 Task: Search one way flight ticket for 3 adults, 3 children in business from Wichita: Wichita Dwight D. Eisenhower National Airport(was Wichita Mid-continent Airport) to Rockford: Chicago Rockford International Airport(was Northwest Chicagoland Regional Airport At Rockford) on 5-1-2023. Choice of flights is Alaska. Number of bags: 1 checked bag. Price is upto 42000. Outbound departure time preference is 6:00.
Action: Mouse moved to (202, 217)
Screenshot: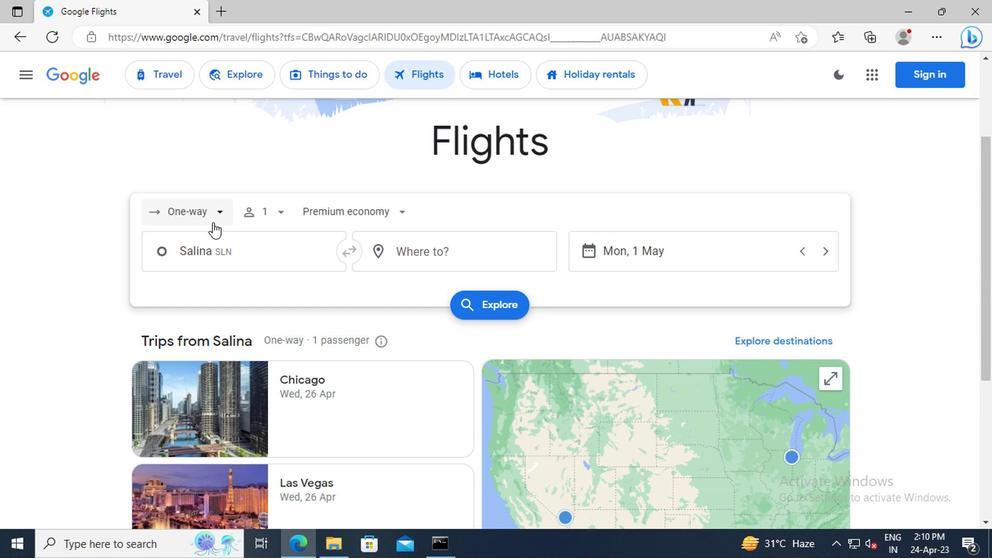 
Action: Mouse pressed left at (202, 217)
Screenshot: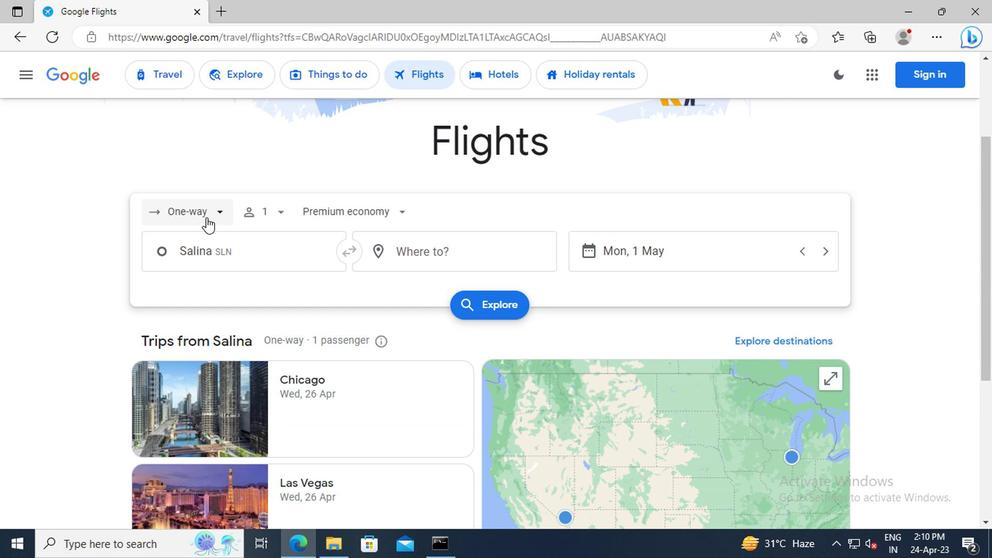 
Action: Mouse moved to (194, 283)
Screenshot: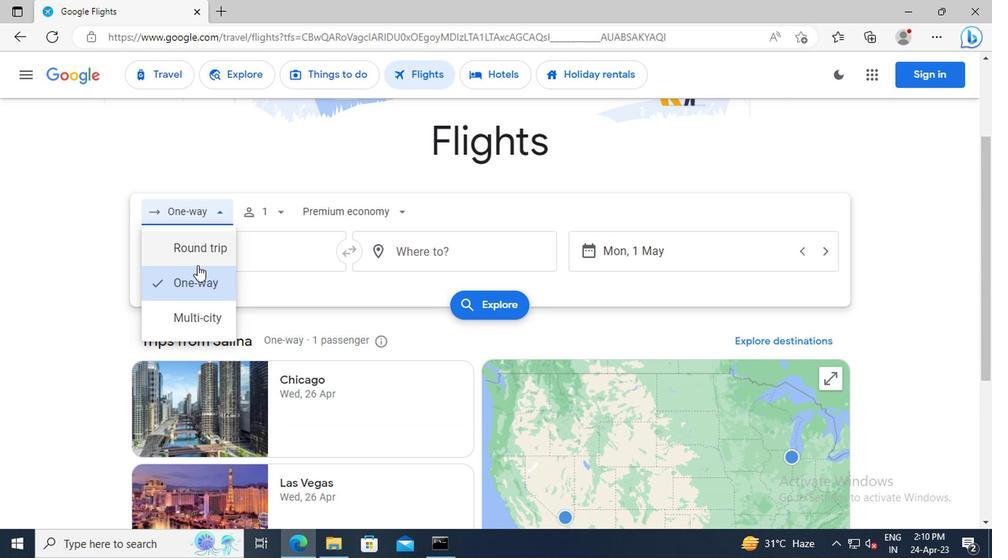 
Action: Mouse pressed left at (194, 283)
Screenshot: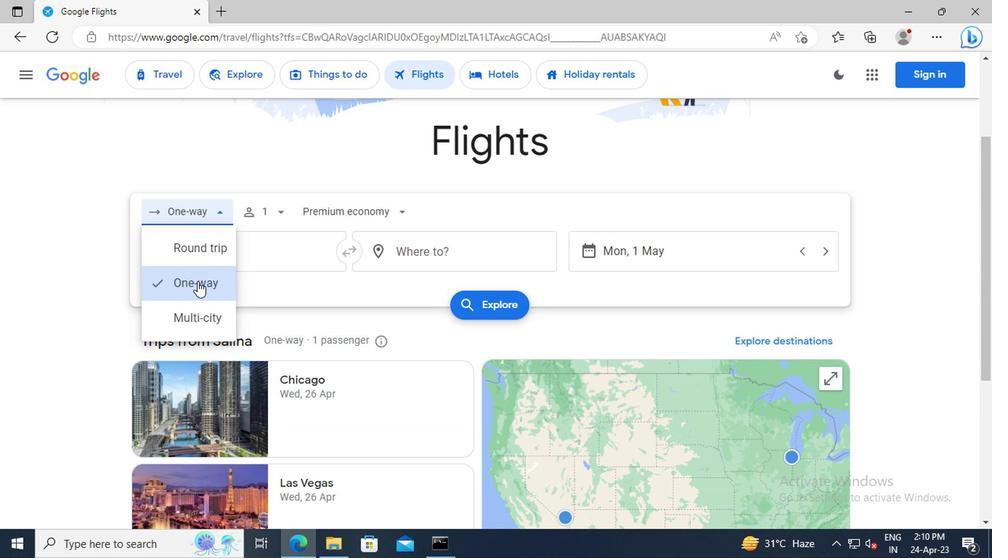 
Action: Mouse moved to (275, 217)
Screenshot: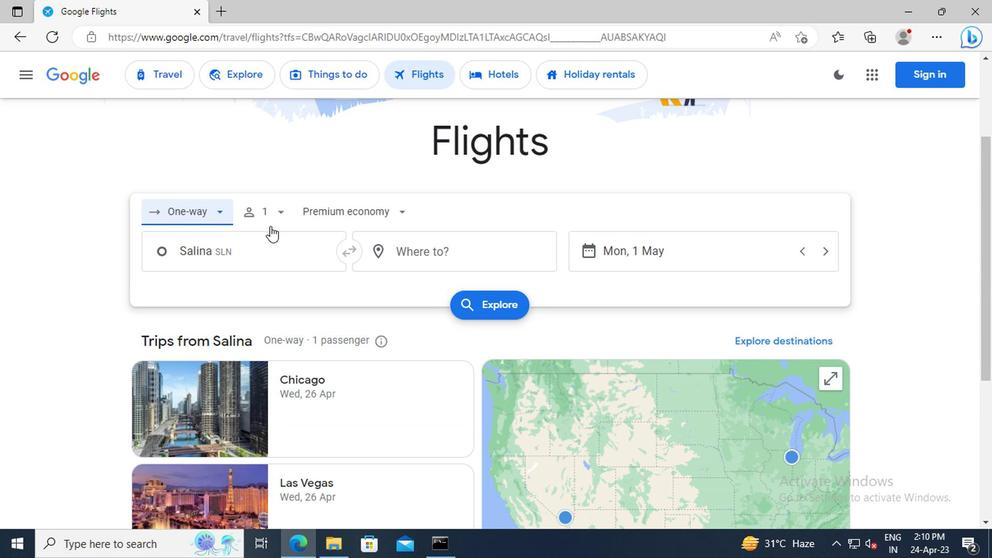 
Action: Mouse pressed left at (275, 217)
Screenshot: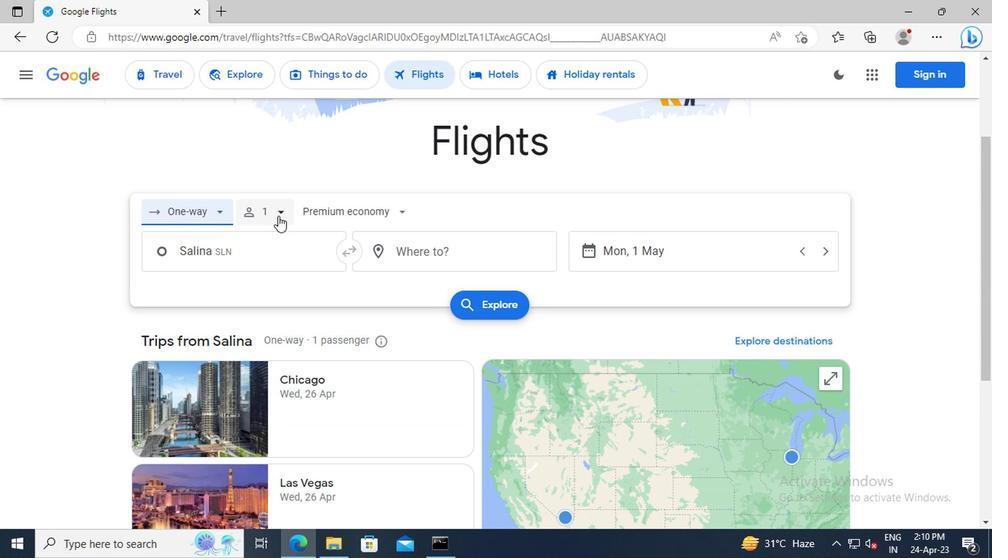 
Action: Mouse moved to (392, 255)
Screenshot: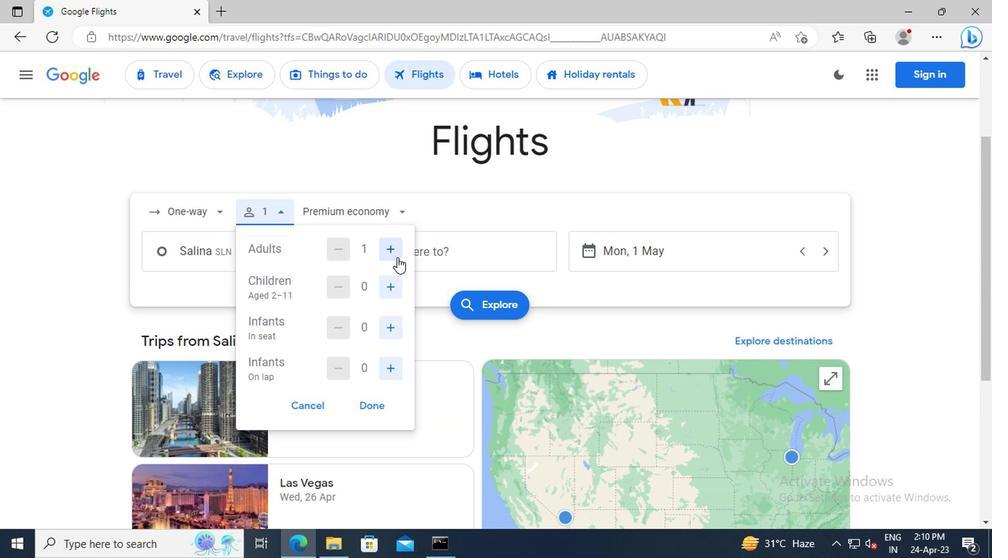 
Action: Mouse pressed left at (392, 255)
Screenshot: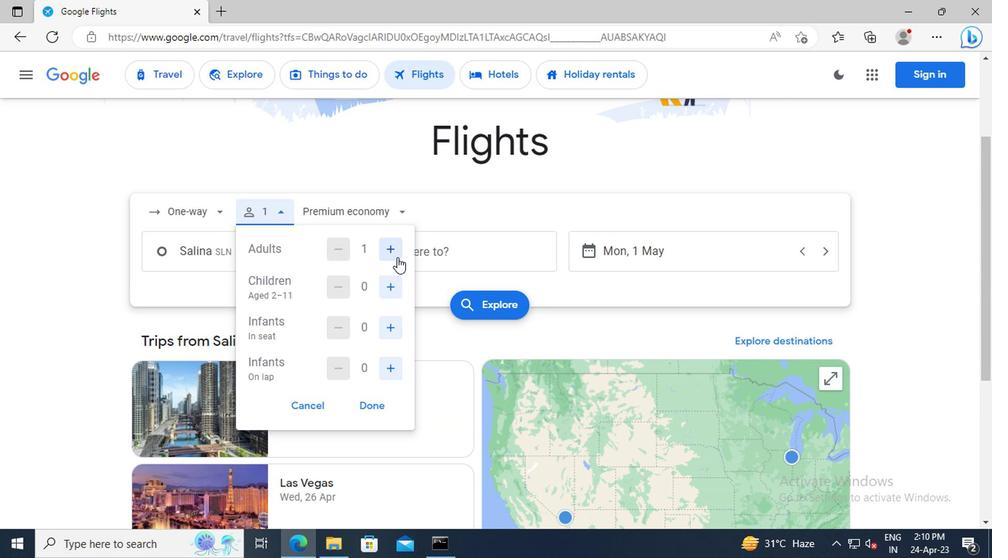 
Action: Mouse pressed left at (392, 255)
Screenshot: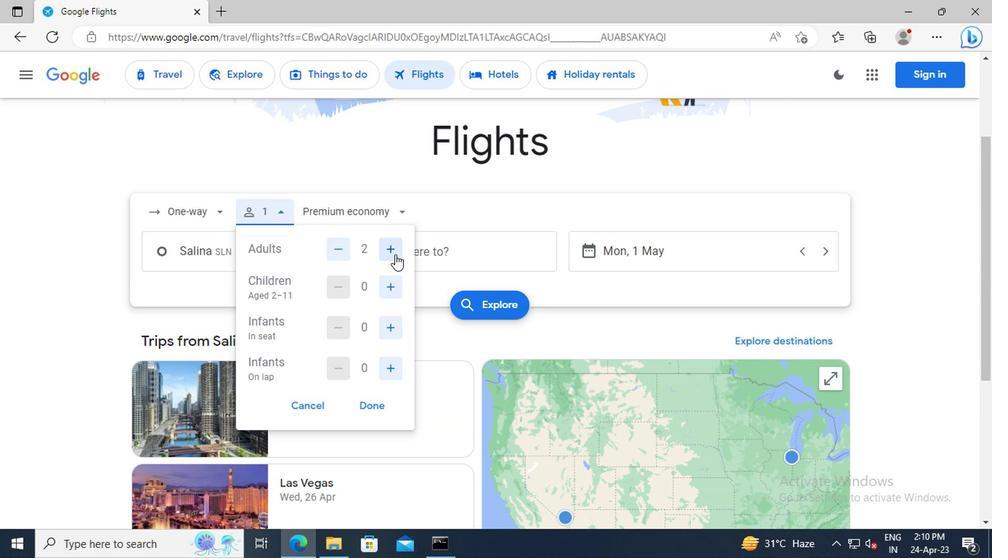 
Action: Mouse moved to (391, 283)
Screenshot: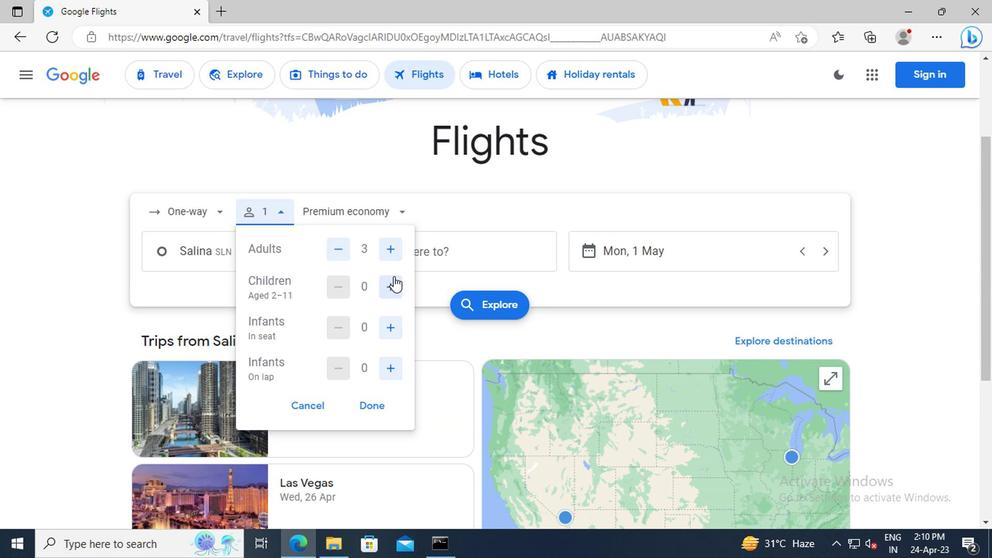 
Action: Mouse pressed left at (391, 283)
Screenshot: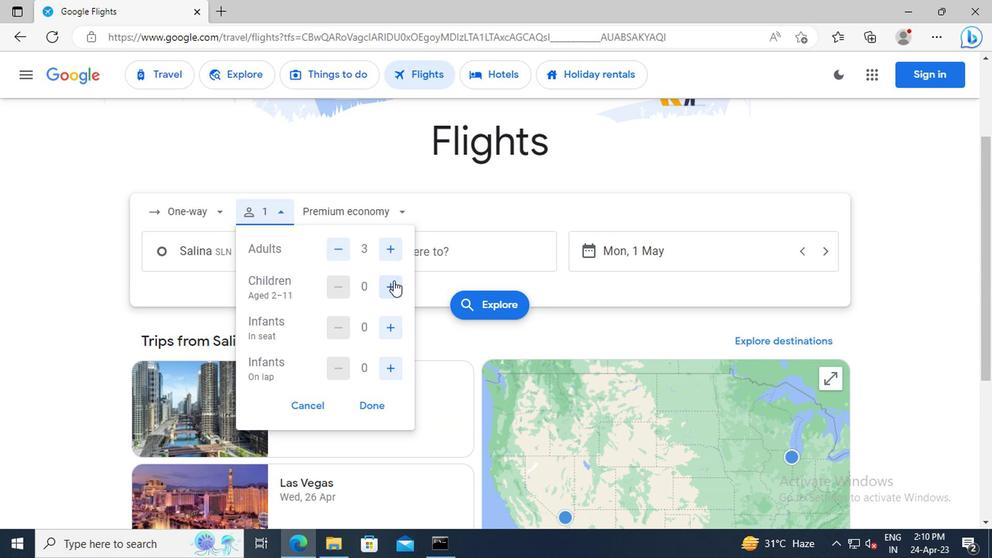 
Action: Mouse pressed left at (391, 283)
Screenshot: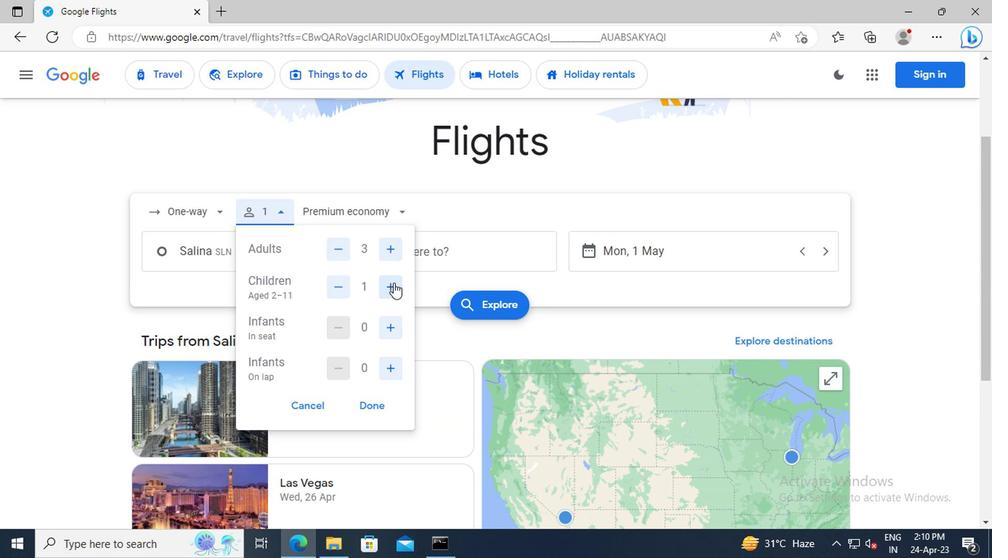 
Action: Mouse pressed left at (391, 283)
Screenshot: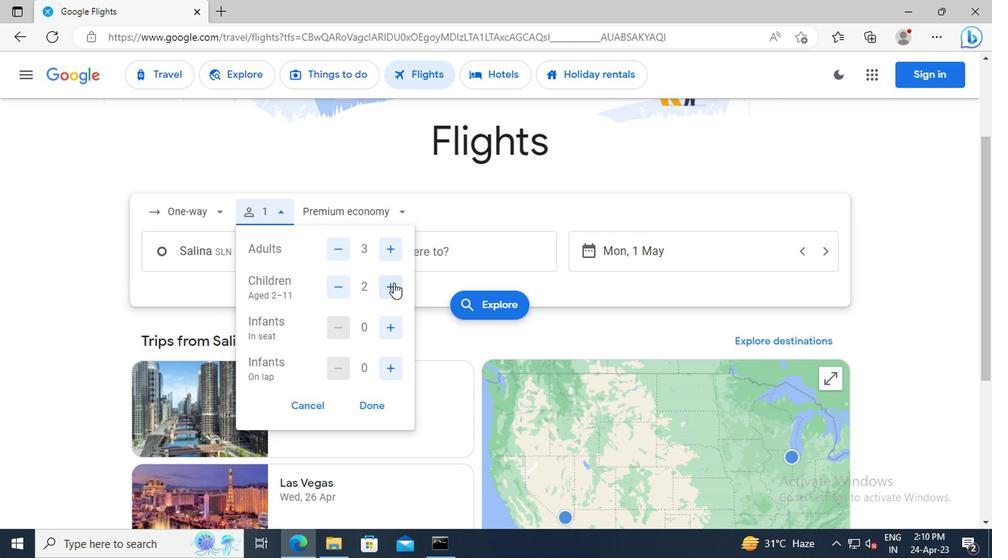 
Action: Mouse moved to (370, 404)
Screenshot: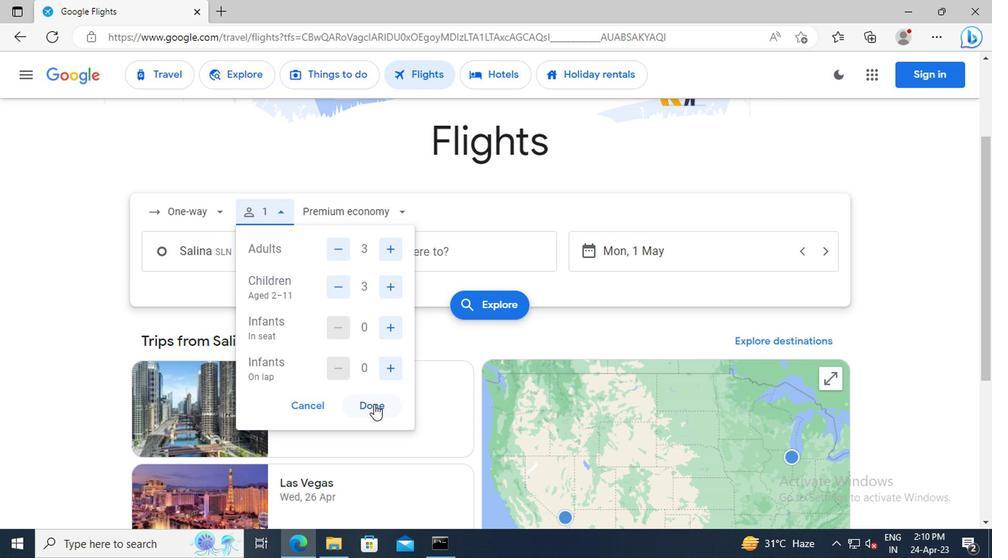 
Action: Mouse pressed left at (370, 404)
Screenshot: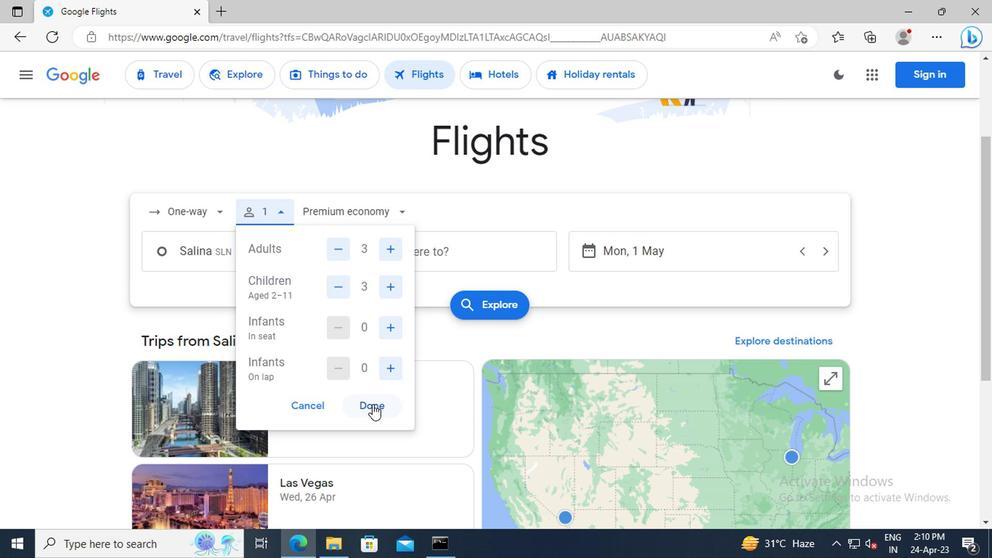 
Action: Mouse moved to (363, 215)
Screenshot: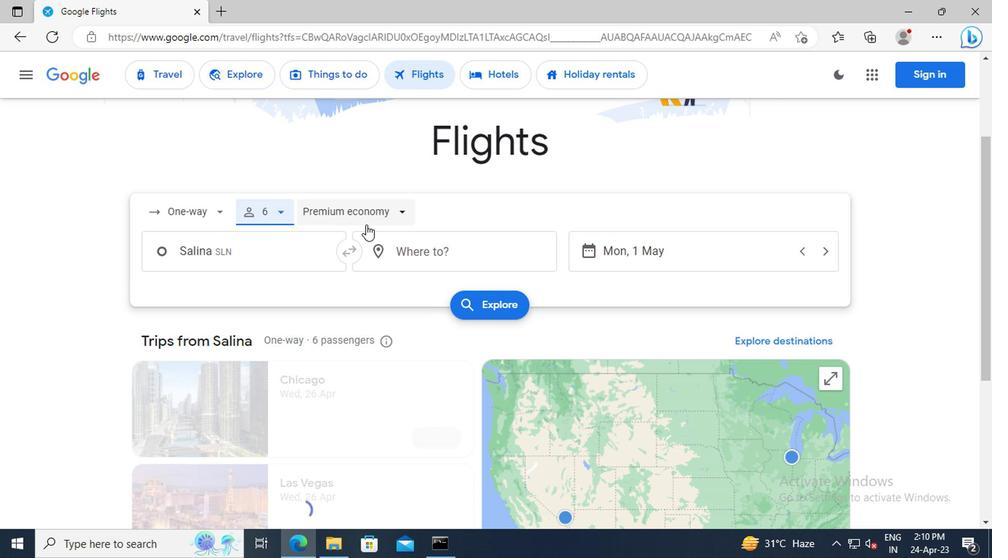 
Action: Mouse pressed left at (363, 215)
Screenshot: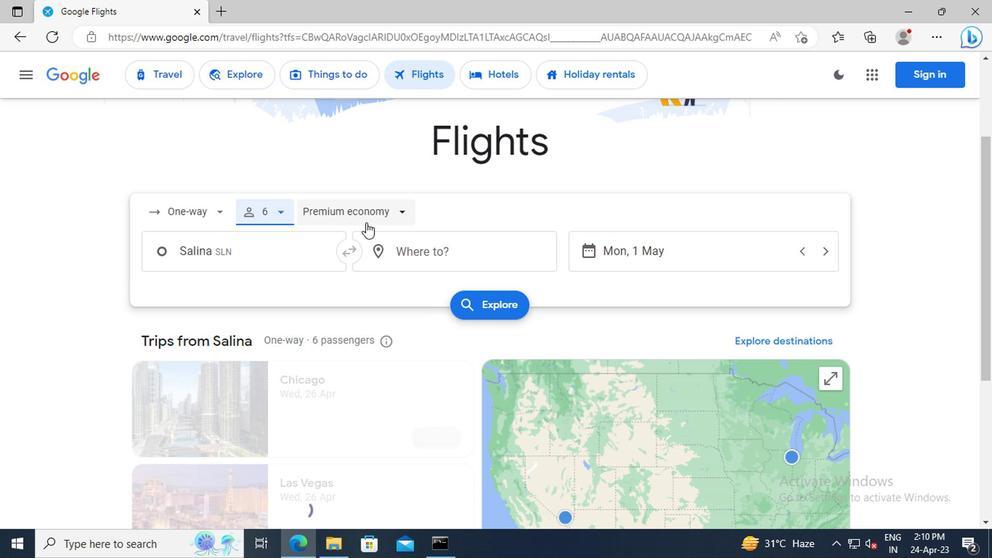 
Action: Mouse moved to (358, 315)
Screenshot: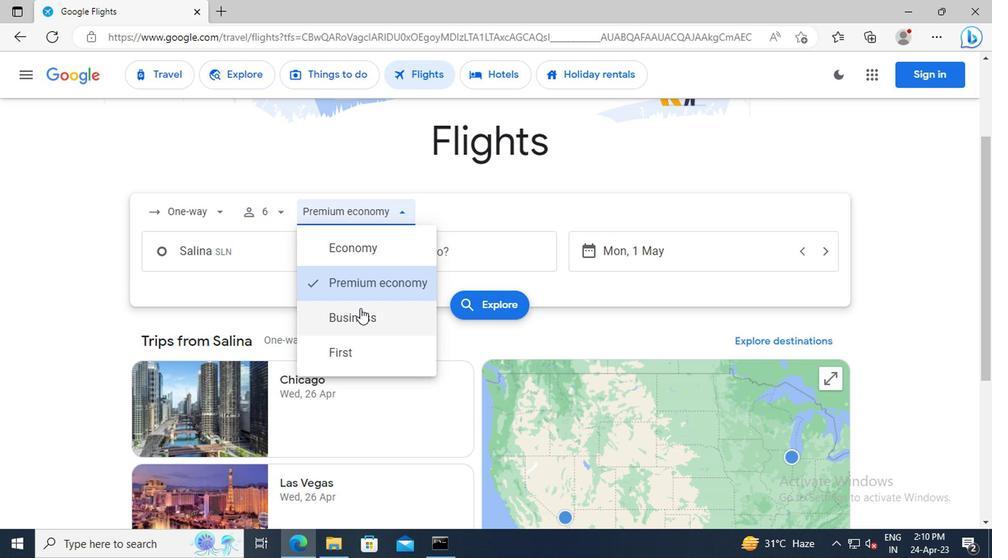 
Action: Mouse pressed left at (358, 315)
Screenshot: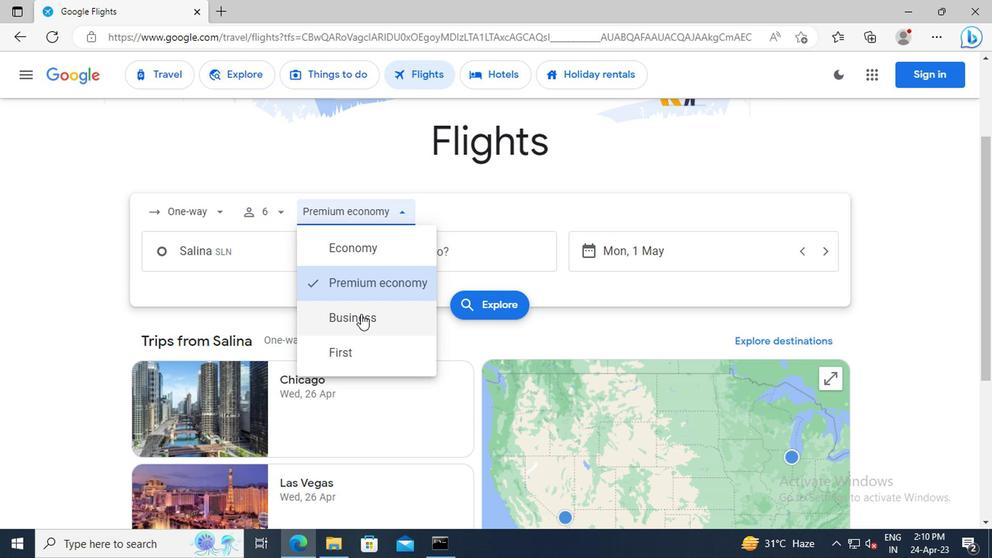 
Action: Mouse moved to (298, 265)
Screenshot: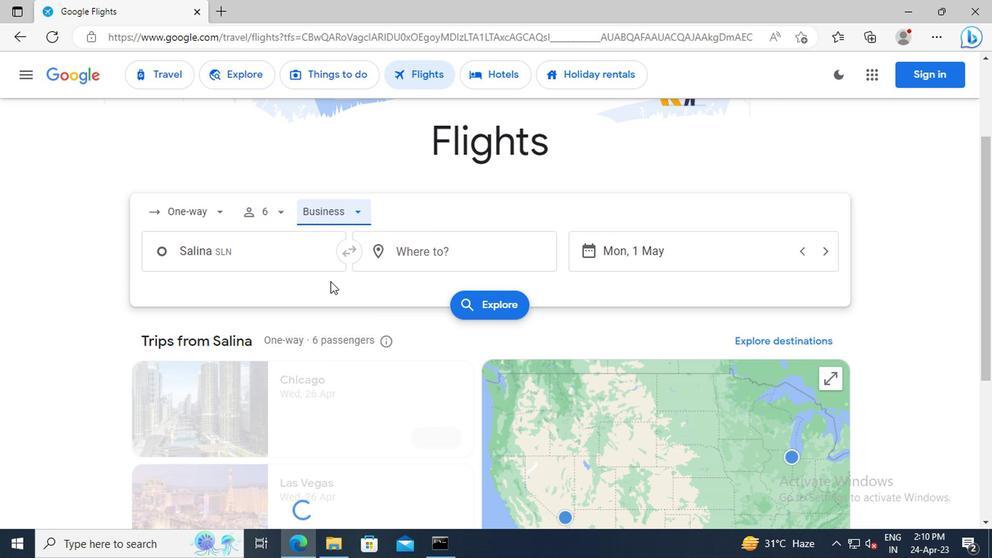 
Action: Mouse pressed left at (298, 265)
Screenshot: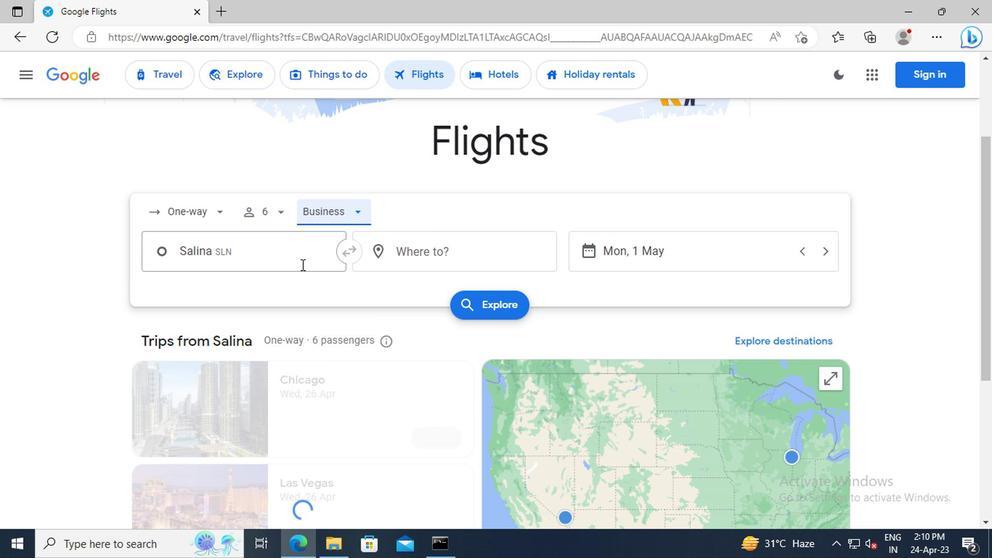 
Action: Key pressed <Key.shift>WICHITA<Key.space><Key.shift>DWIGHT
Screenshot: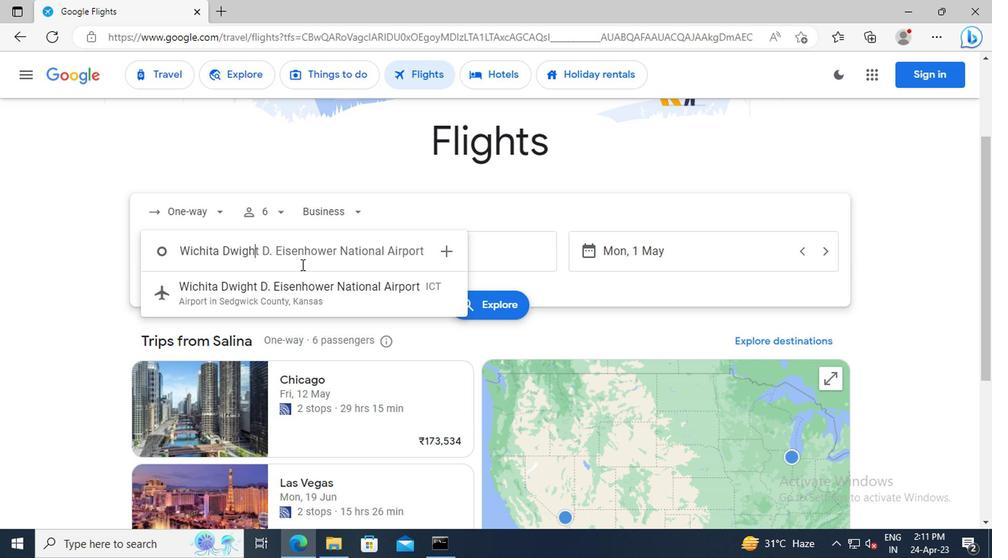 
Action: Mouse moved to (300, 290)
Screenshot: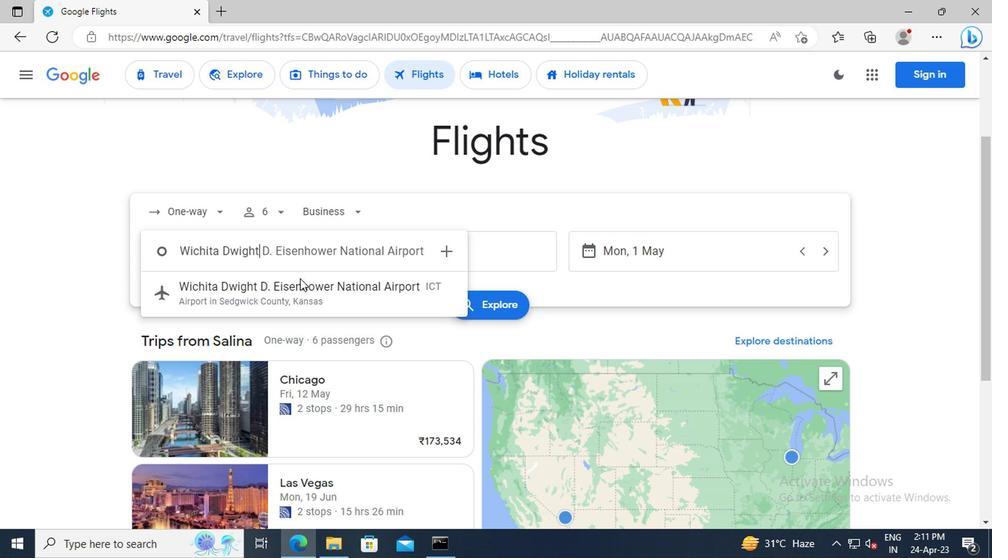 
Action: Mouse pressed left at (300, 290)
Screenshot: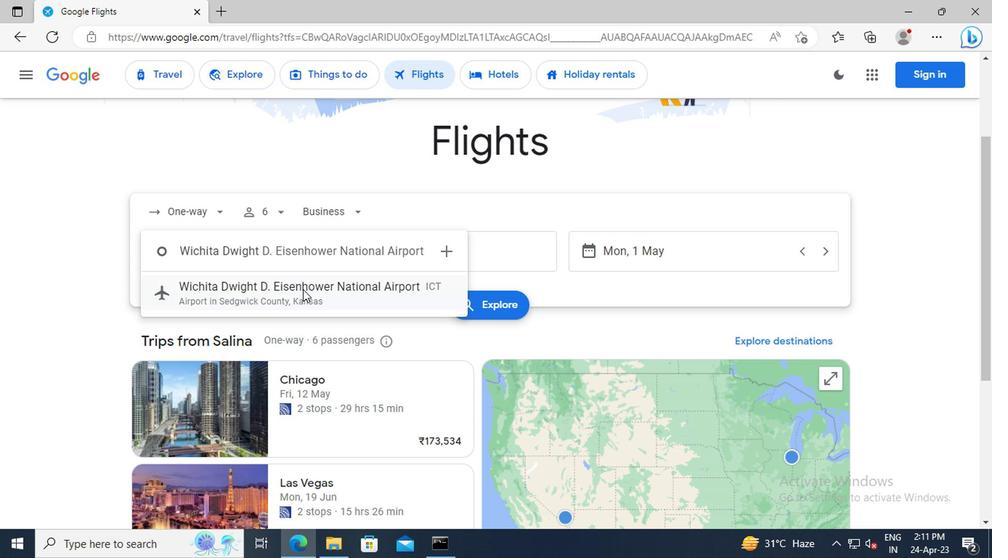 
Action: Mouse moved to (423, 253)
Screenshot: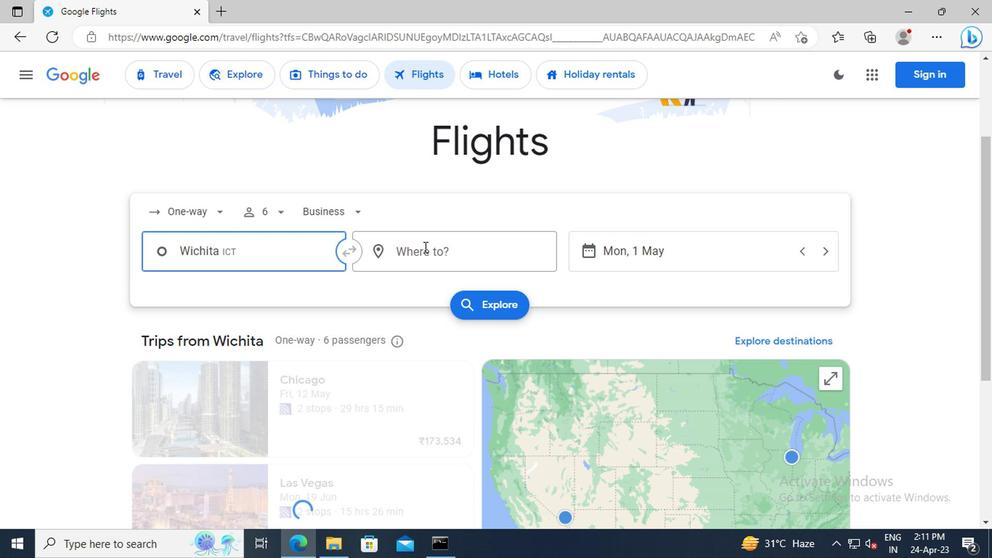 
Action: Mouse pressed left at (423, 253)
Screenshot: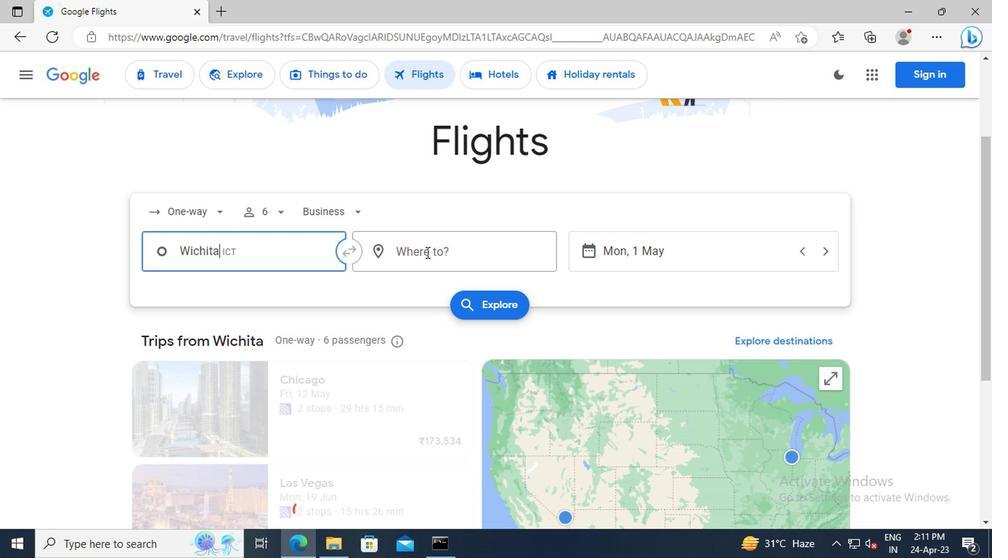 
Action: Key pressed <Key.shift><Key.shift><Key.shift><Key.shift><Key.shift><Key.shift><Key.shift><Key.shift><Key.shift><Key.shift><Key.shift><Key.shift><Key.shift><Key.shift><Key.shift><Key.shift><Key.shift>CHICAGO<Key.space><Key.shift>RO
Screenshot: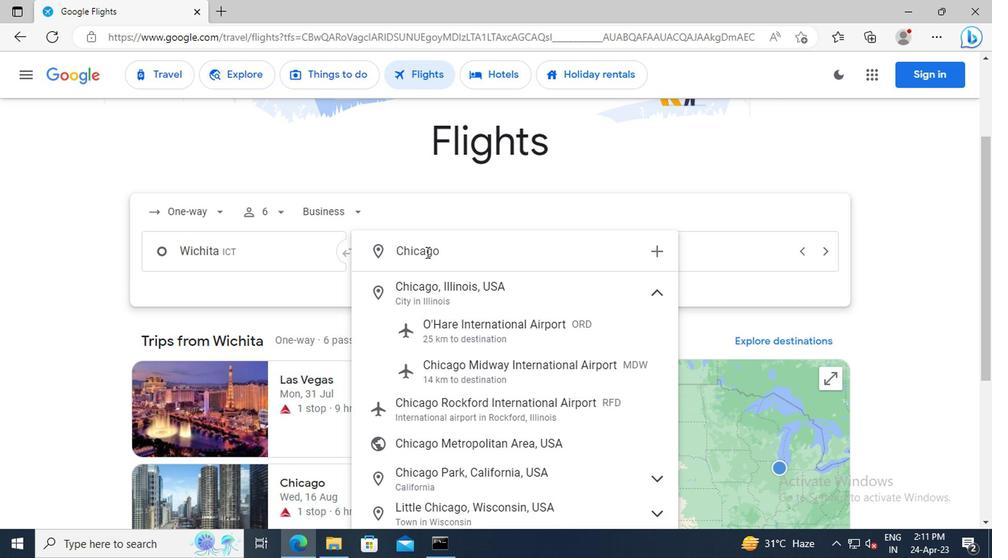 
Action: Mouse moved to (446, 294)
Screenshot: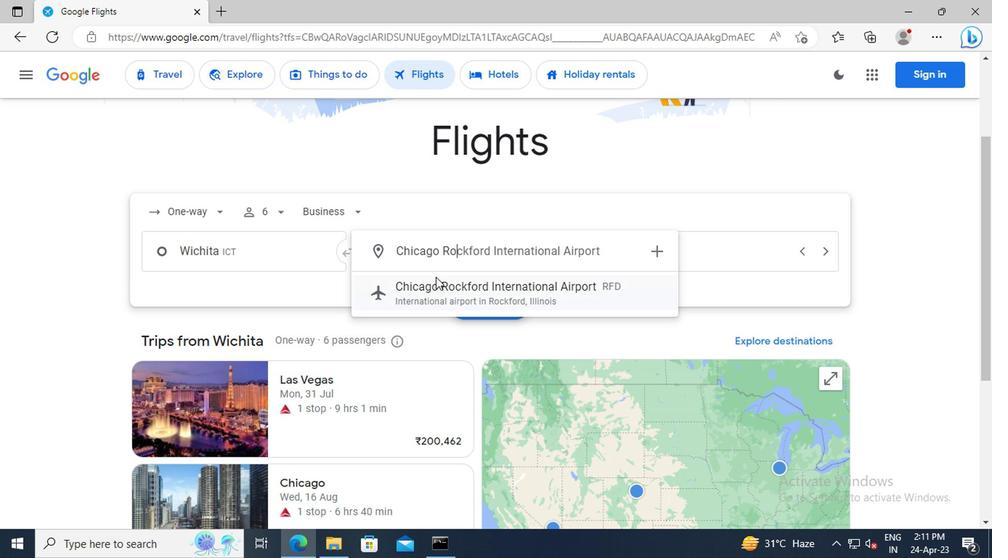 
Action: Mouse pressed left at (446, 294)
Screenshot: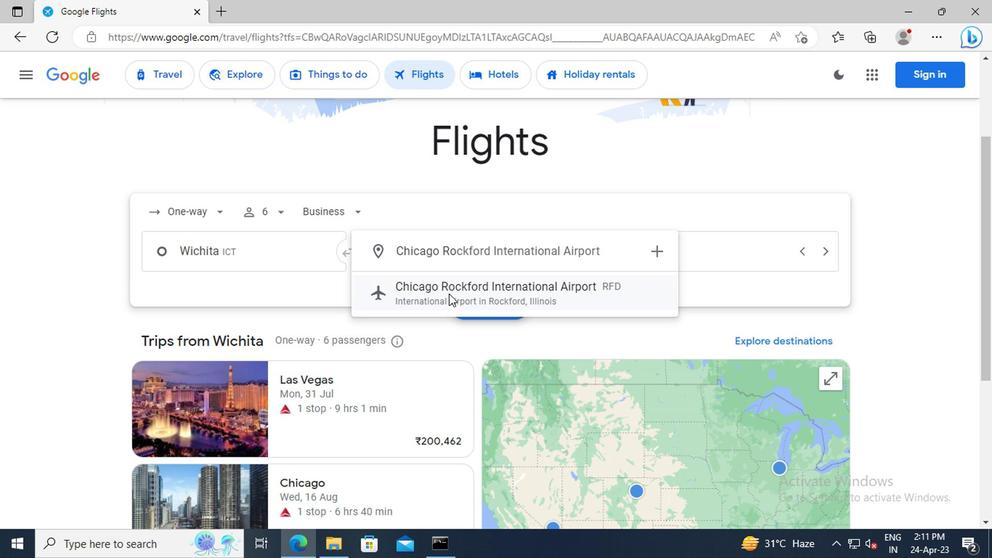 
Action: Mouse moved to (626, 263)
Screenshot: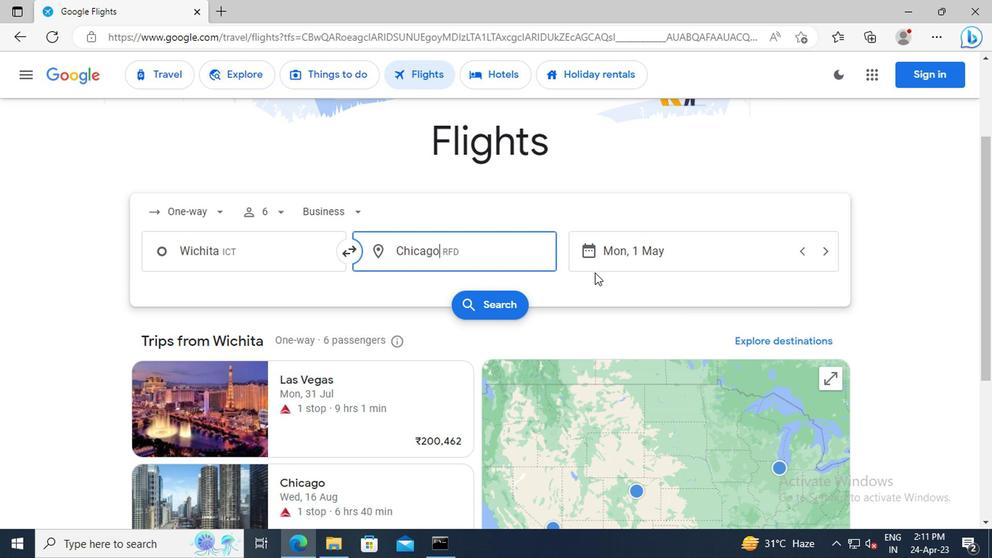 
Action: Mouse pressed left at (626, 263)
Screenshot: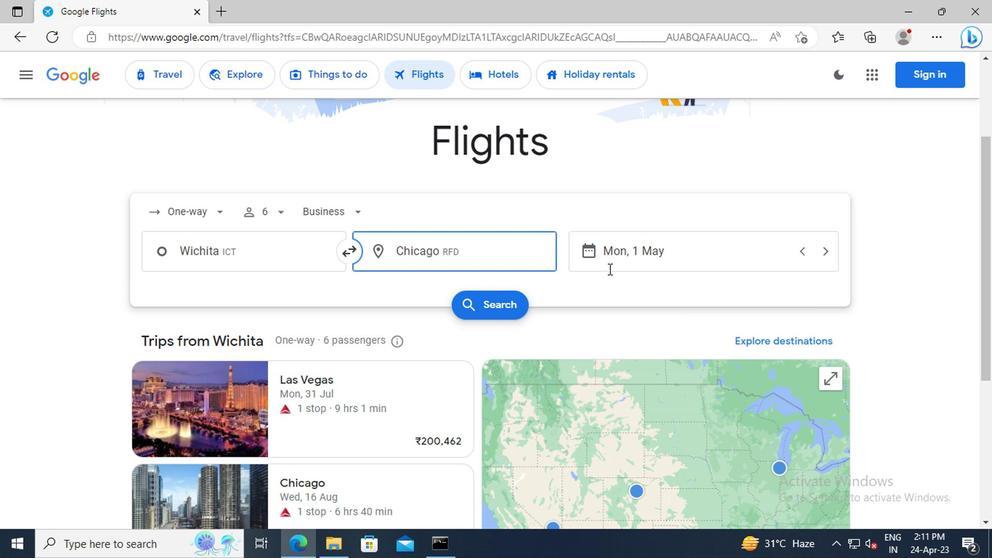
Action: Key pressed 1<Key.space>MAY<Key.enter>
Screenshot: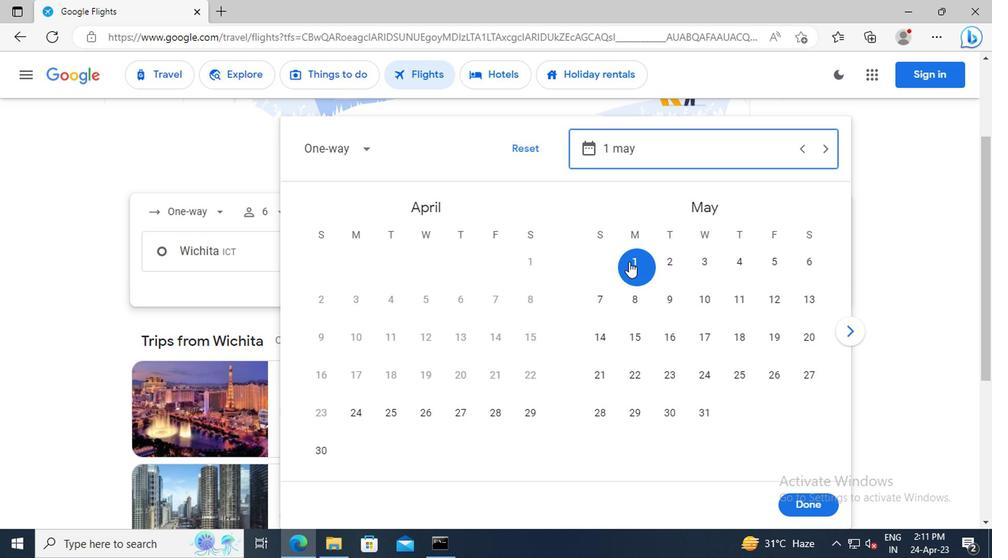 
Action: Mouse moved to (808, 509)
Screenshot: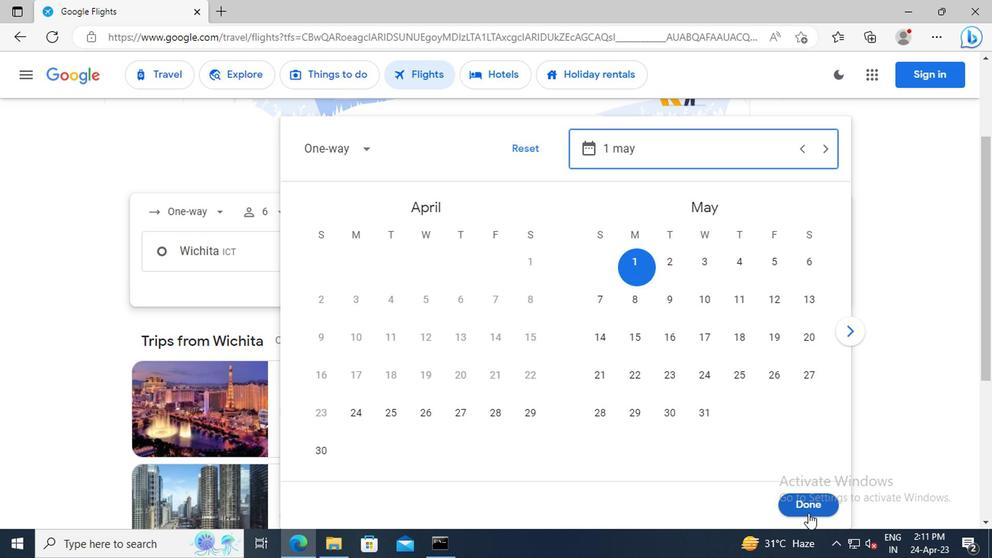
Action: Mouse pressed left at (808, 509)
Screenshot: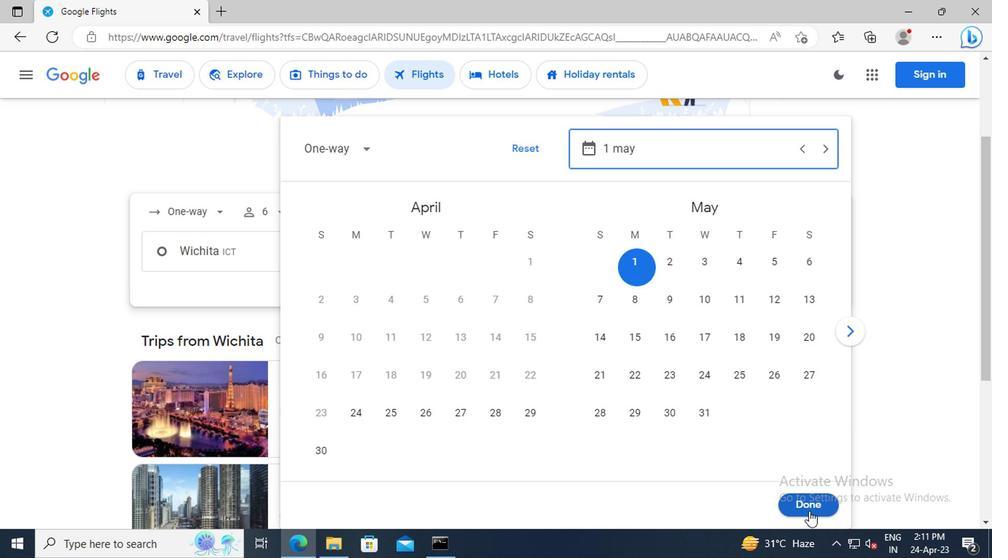 
Action: Mouse moved to (489, 308)
Screenshot: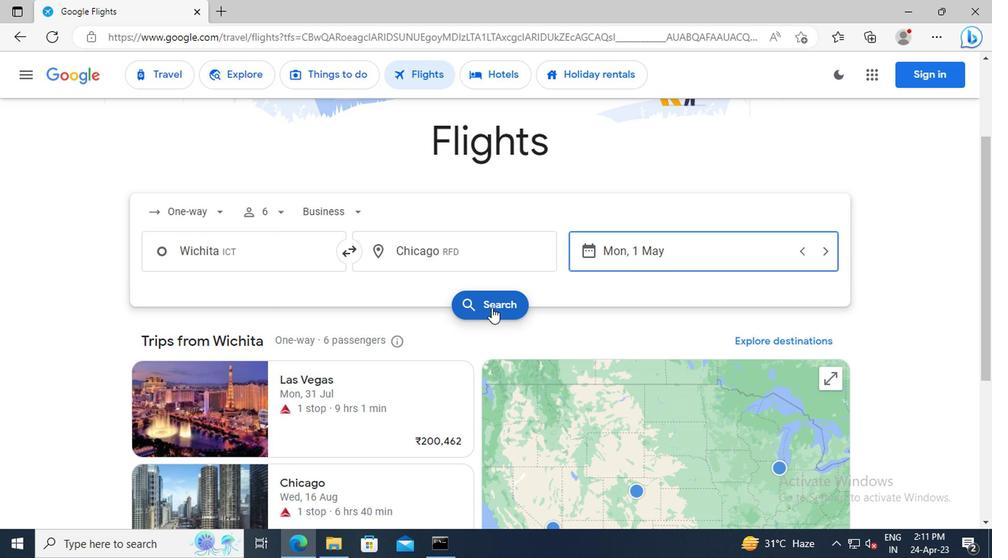 
Action: Mouse pressed left at (489, 308)
Screenshot: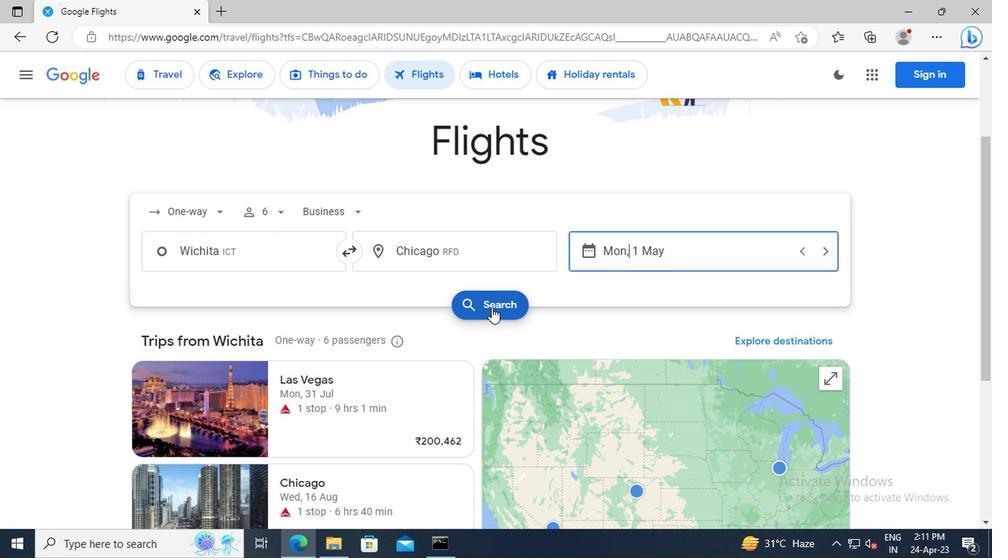
Action: Mouse moved to (164, 208)
Screenshot: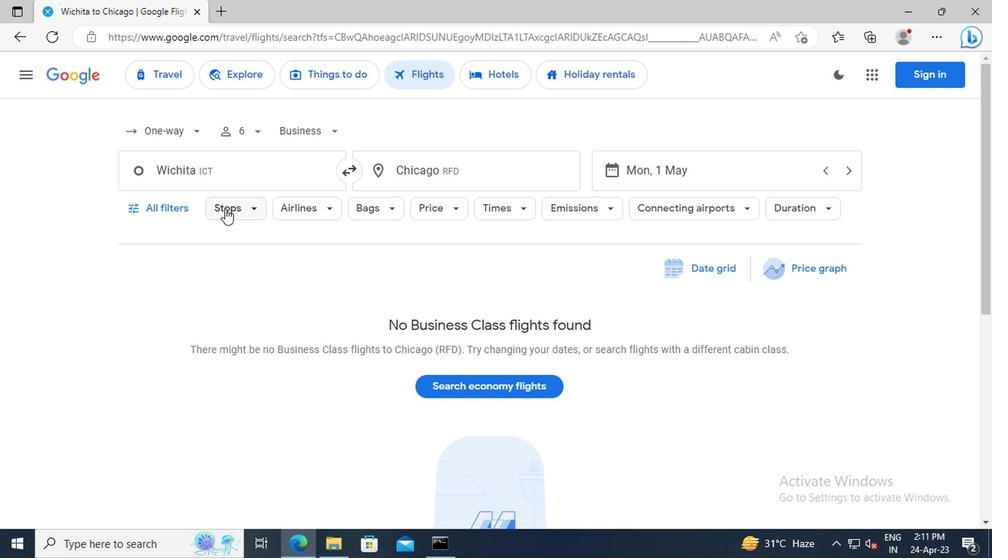 
Action: Mouse pressed left at (164, 208)
Screenshot: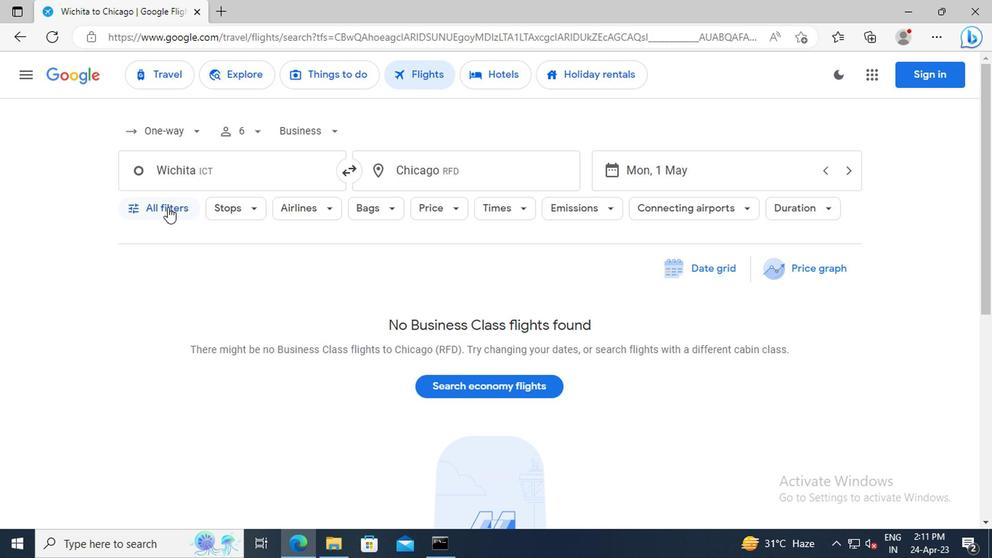 
Action: Mouse moved to (241, 296)
Screenshot: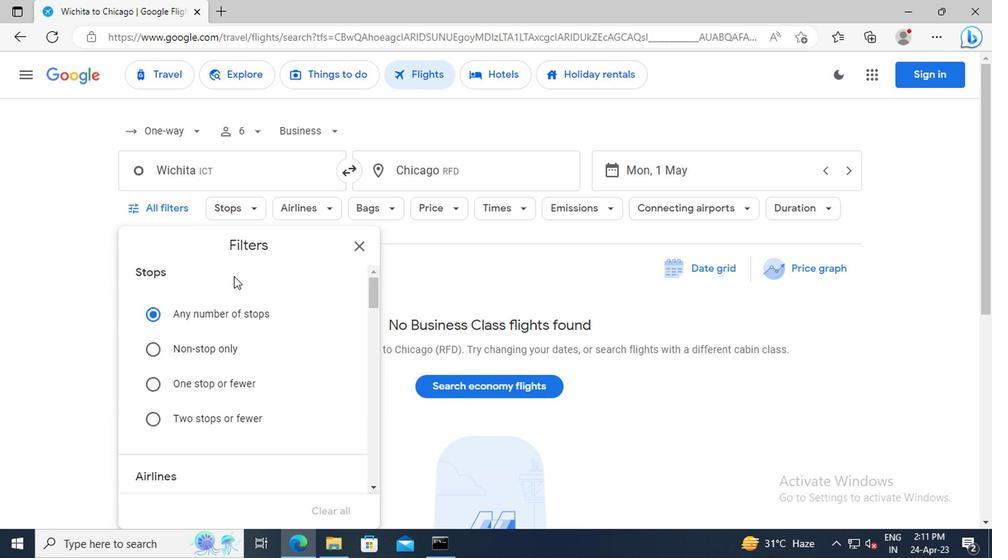 
Action: Mouse scrolled (241, 296) with delta (0, 0)
Screenshot: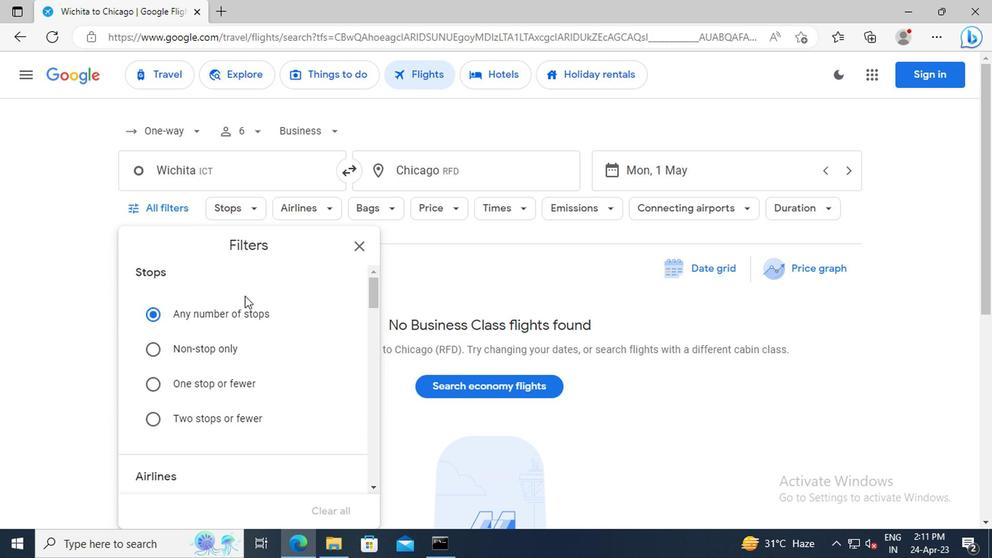 
Action: Mouse scrolled (241, 296) with delta (0, 0)
Screenshot: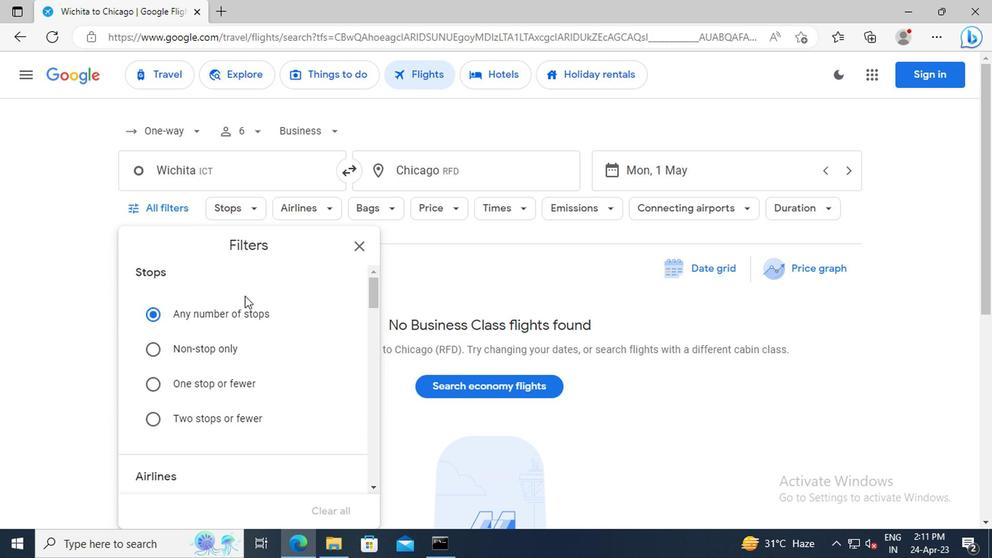 
Action: Mouse scrolled (241, 296) with delta (0, 0)
Screenshot: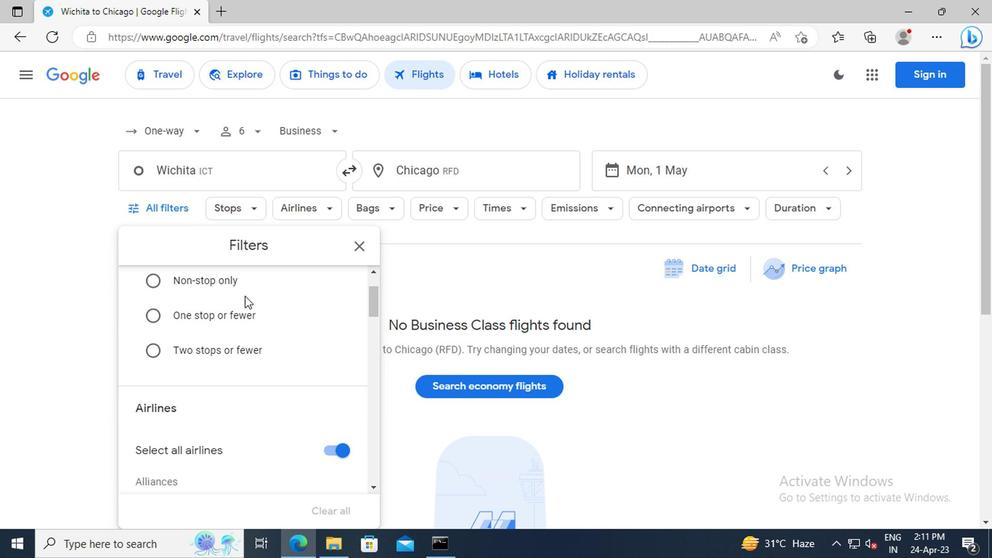 
Action: Mouse scrolled (241, 296) with delta (0, 0)
Screenshot: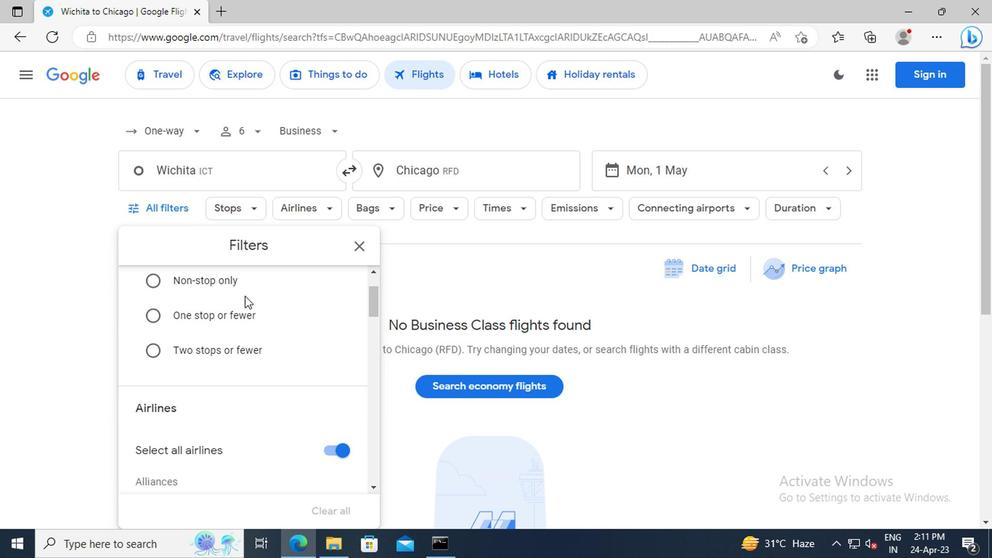 
Action: Mouse moved to (325, 379)
Screenshot: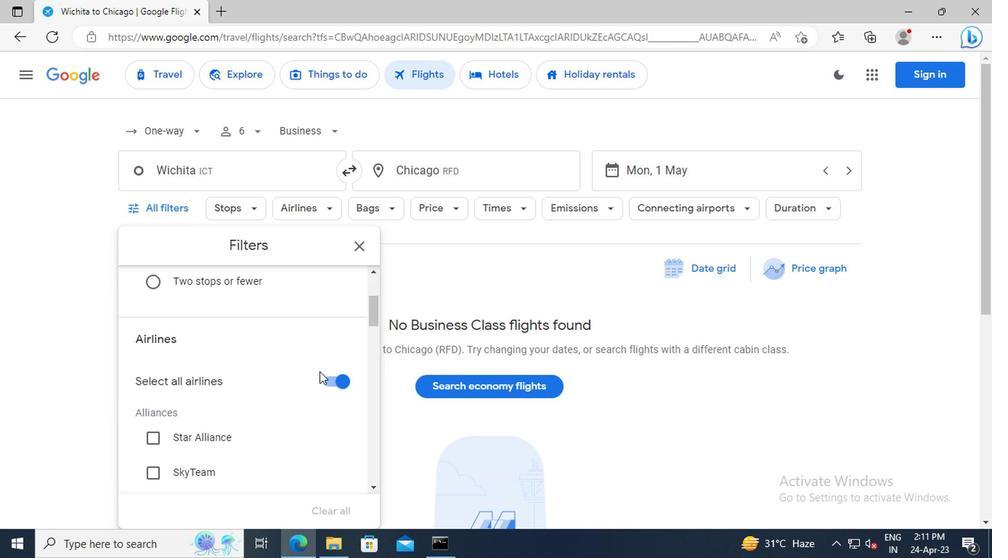 
Action: Mouse pressed left at (325, 379)
Screenshot: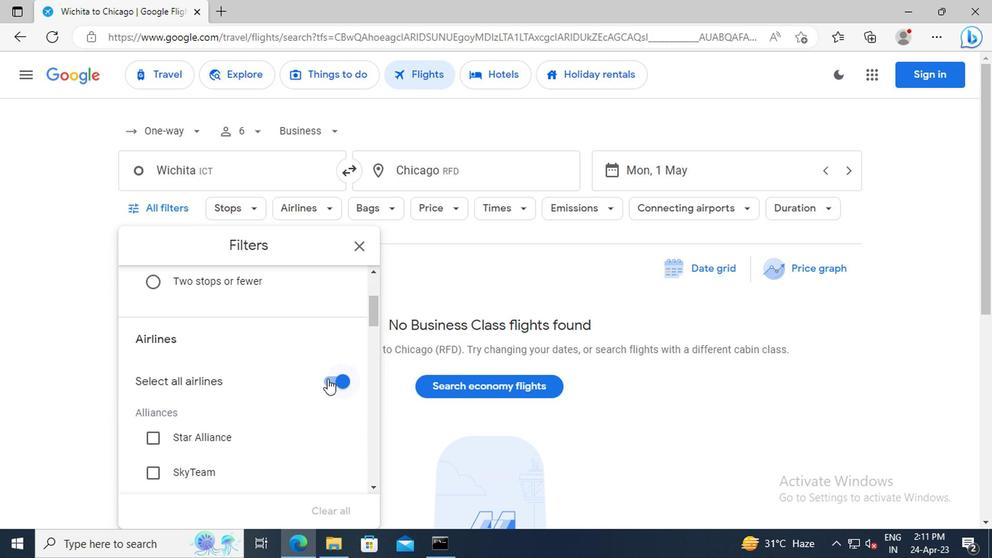 
Action: Mouse moved to (299, 351)
Screenshot: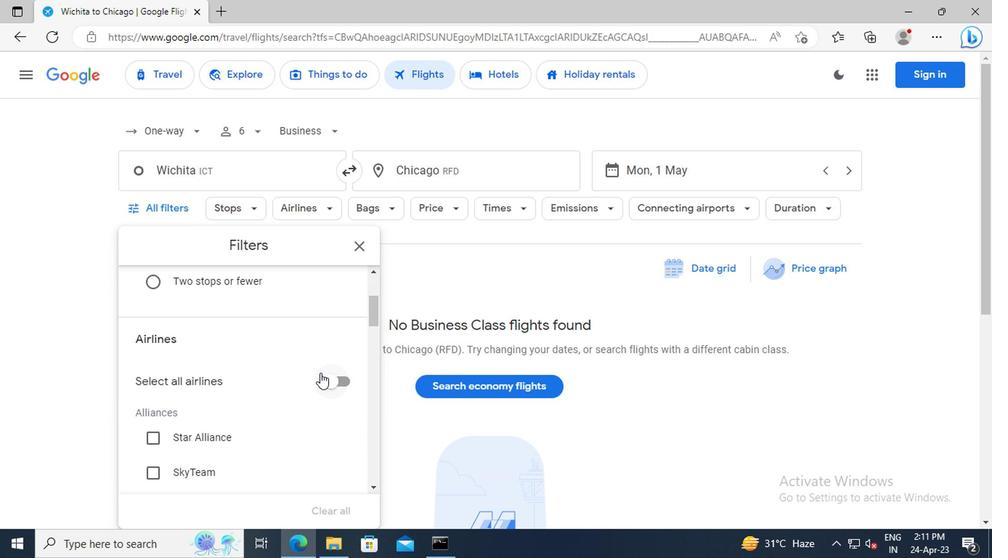 
Action: Mouse scrolled (299, 350) with delta (0, -1)
Screenshot: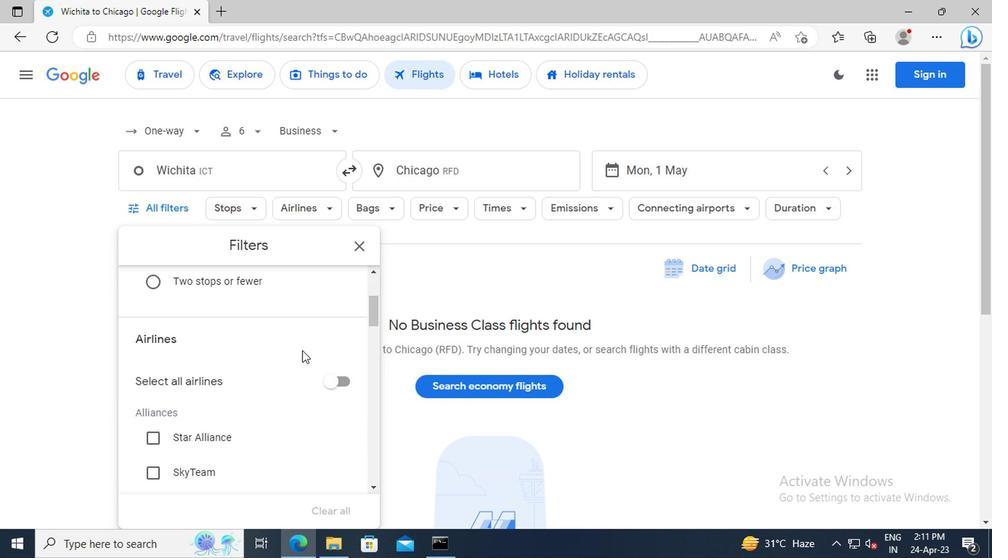 
Action: Mouse moved to (299, 350)
Screenshot: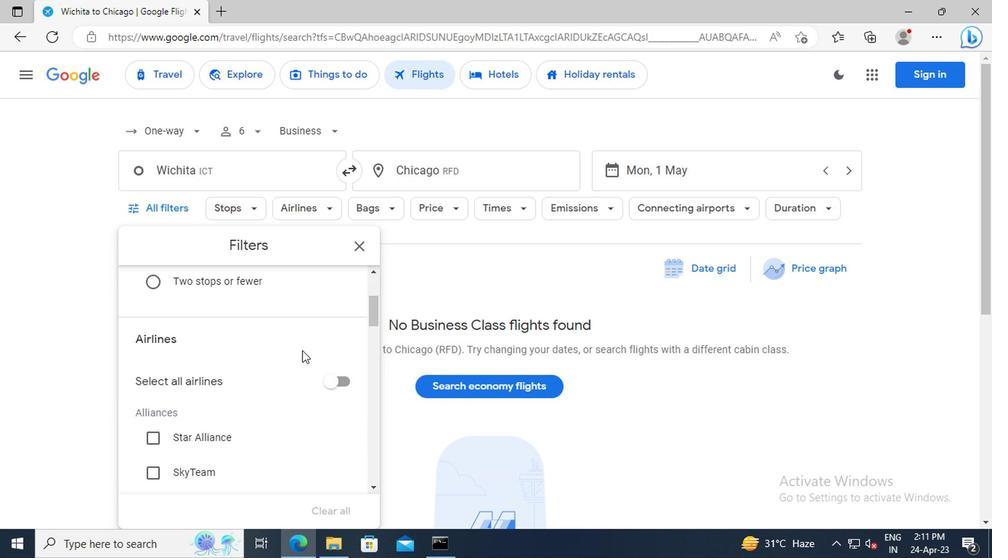 
Action: Mouse scrolled (299, 349) with delta (0, 0)
Screenshot: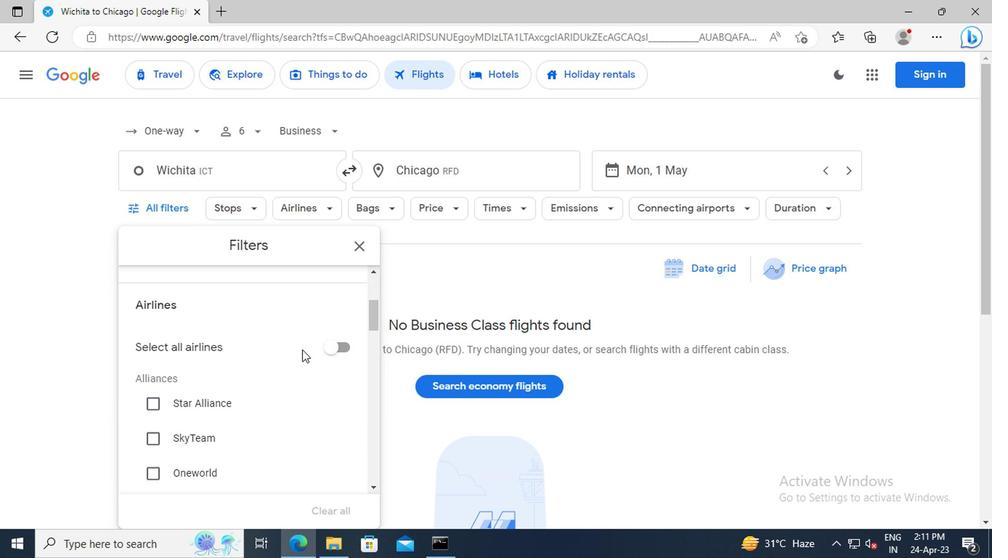 
Action: Mouse scrolled (299, 349) with delta (0, 0)
Screenshot: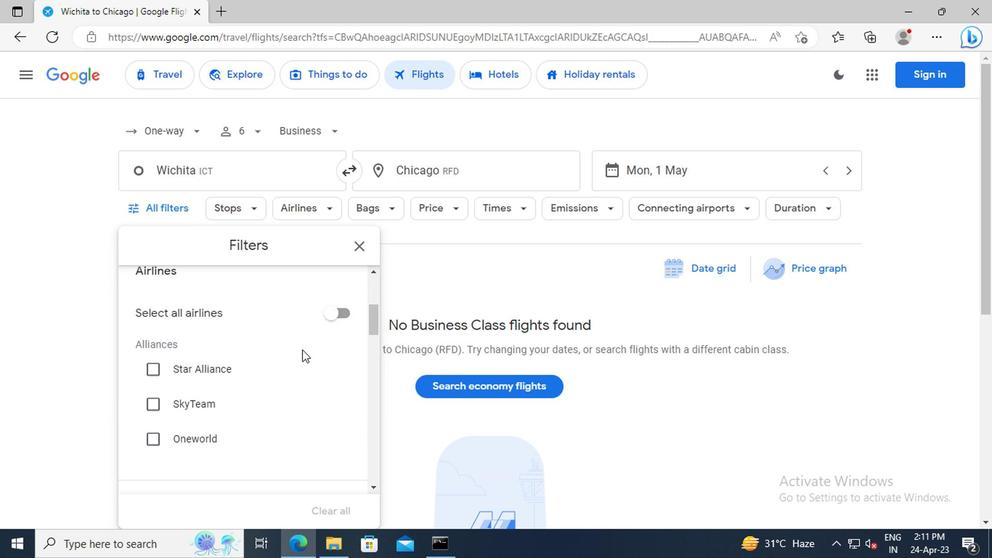 
Action: Mouse scrolled (299, 349) with delta (0, 0)
Screenshot: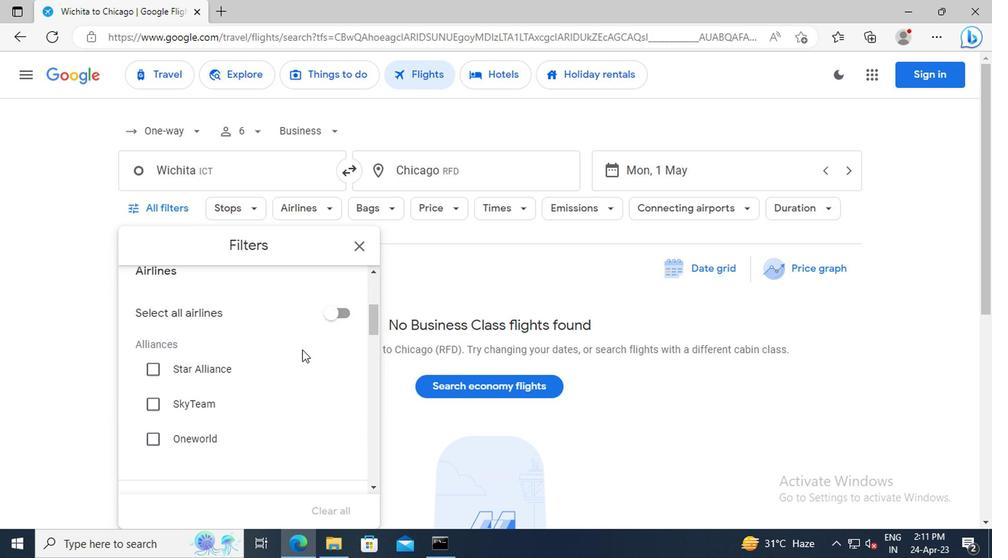 
Action: Mouse scrolled (299, 349) with delta (0, 0)
Screenshot: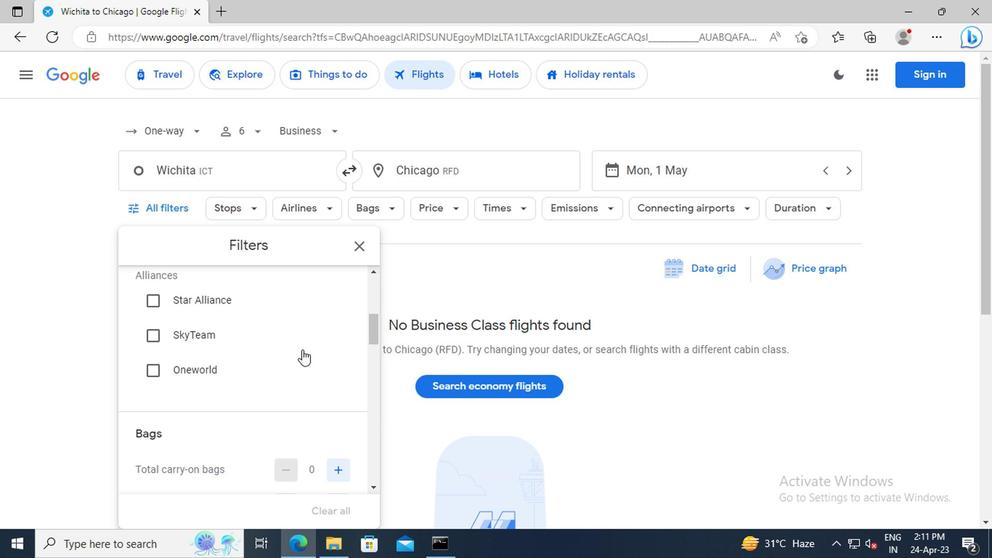 
Action: Mouse scrolled (299, 349) with delta (0, 0)
Screenshot: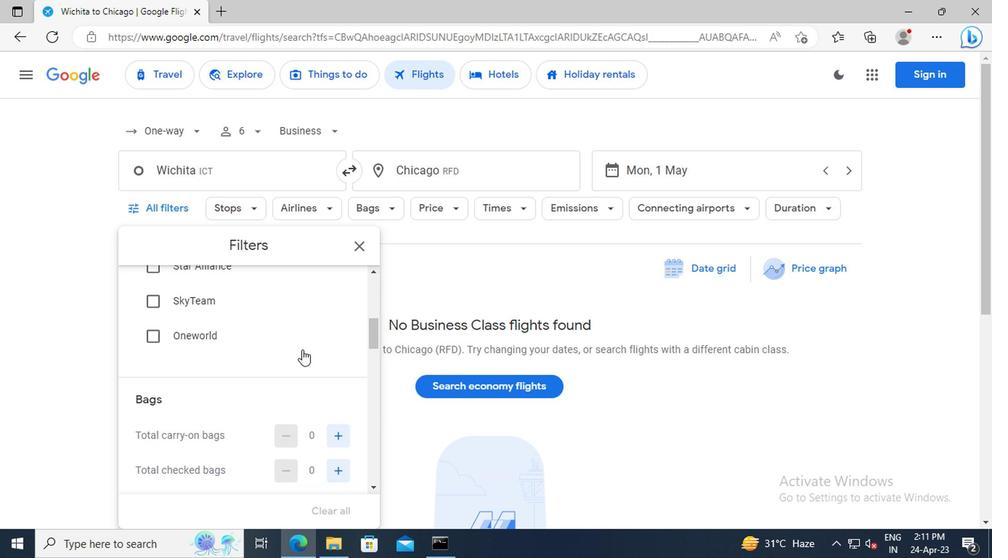 
Action: Mouse moved to (332, 437)
Screenshot: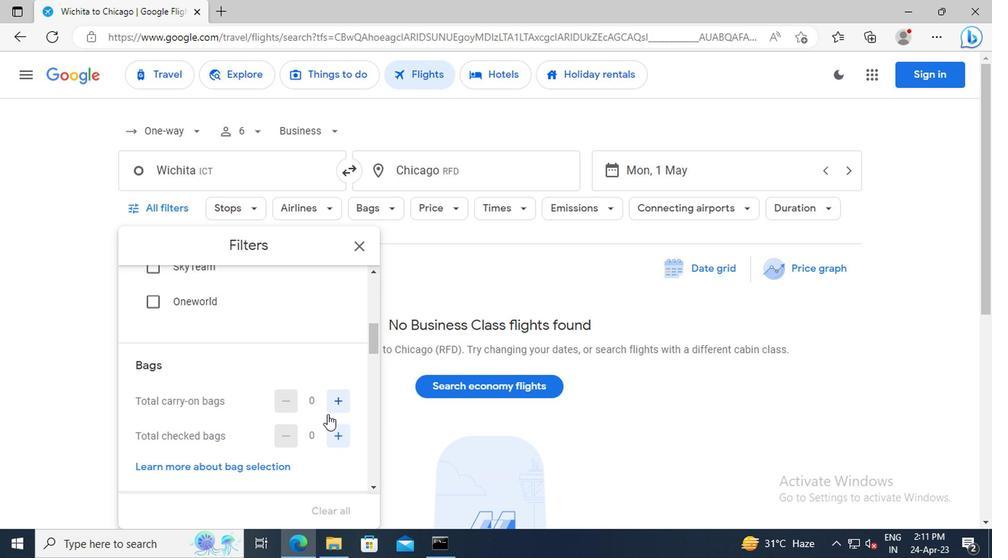 
Action: Mouse pressed left at (332, 437)
Screenshot: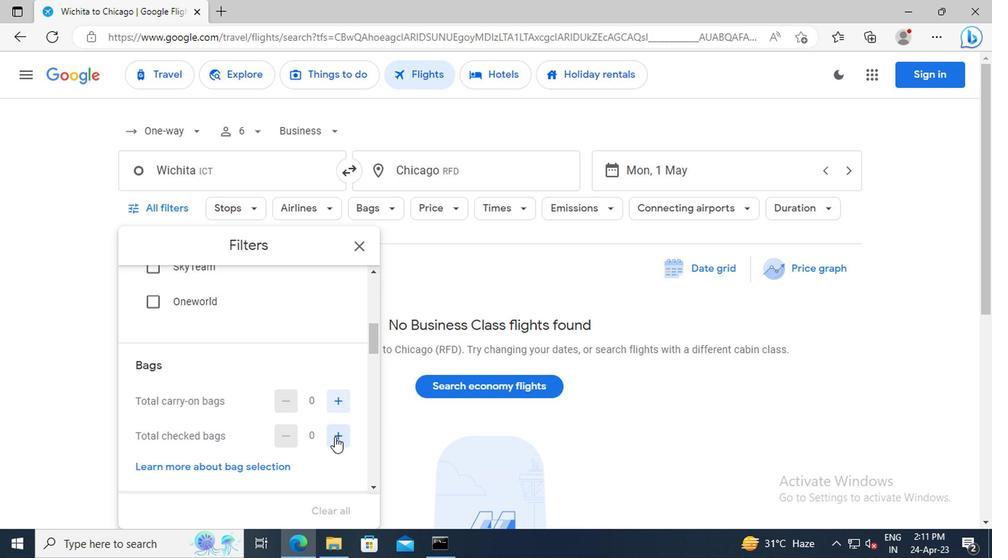 
Action: Mouse moved to (305, 369)
Screenshot: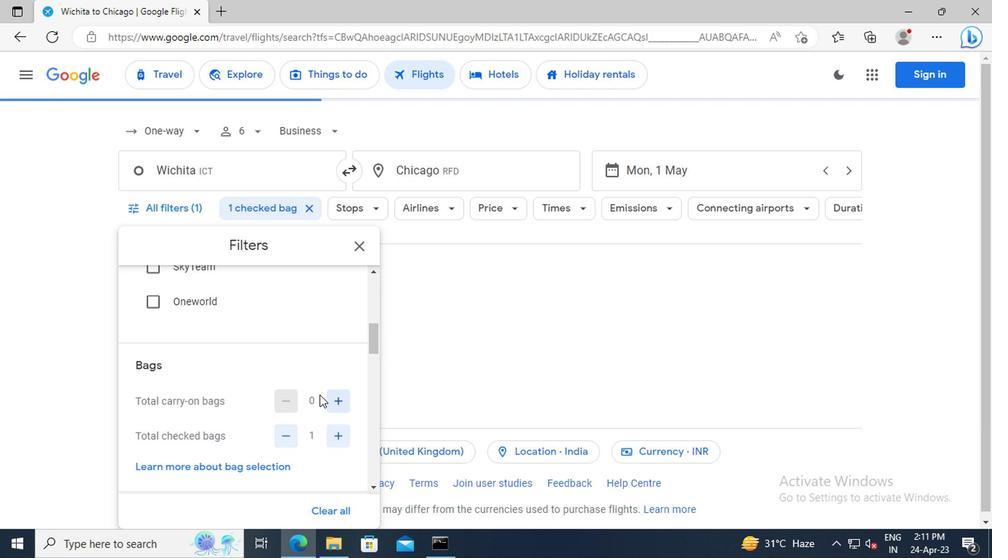 
Action: Mouse scrolled (305, 368) with delta (0, -1)
Screenshot: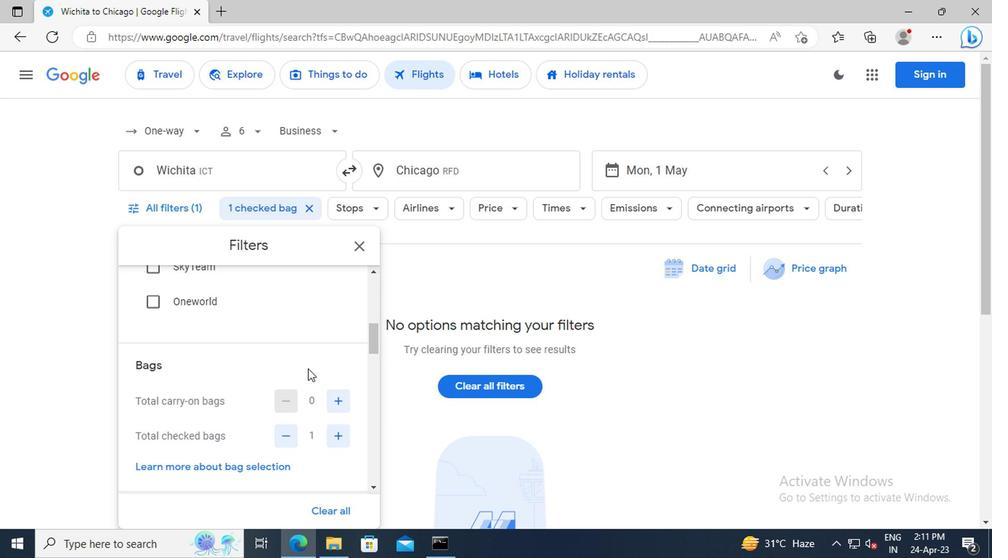 
Action: Mouse moved to (305, 368)
Screenshot: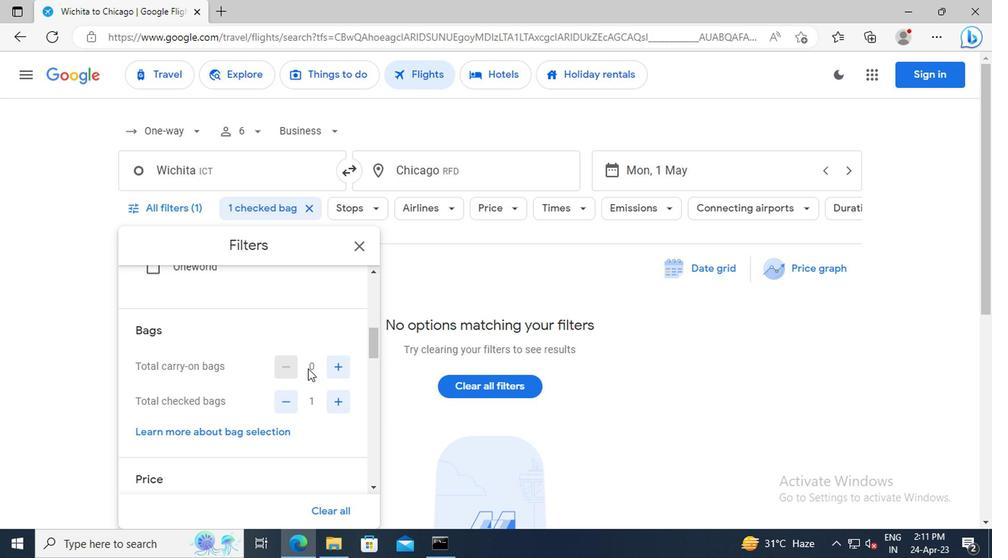 
Action: Mouse scrolled (305, 367) with delta (0, 0)
Screenshot: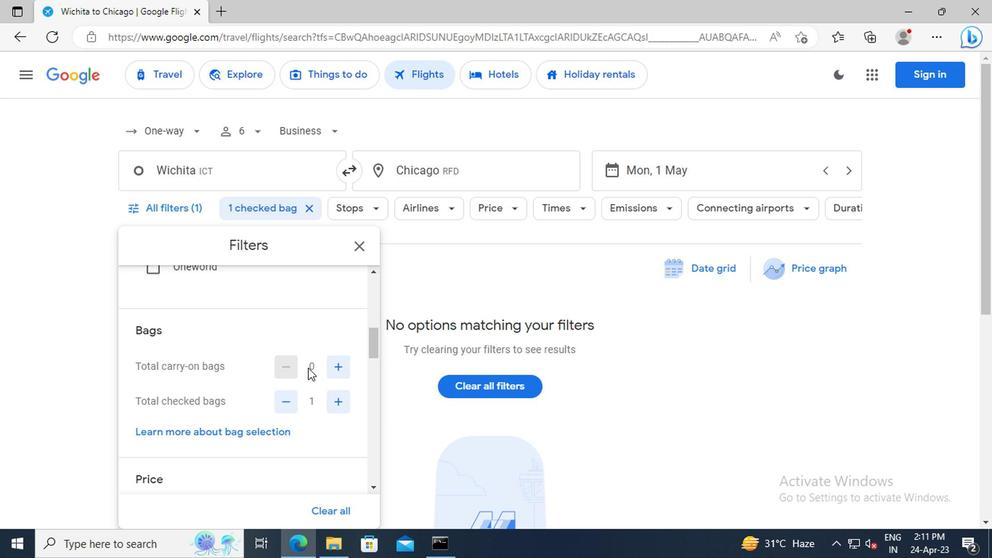 
Action: Mouse scrolled (305, 367) with delta (0, 0)
Screenshot: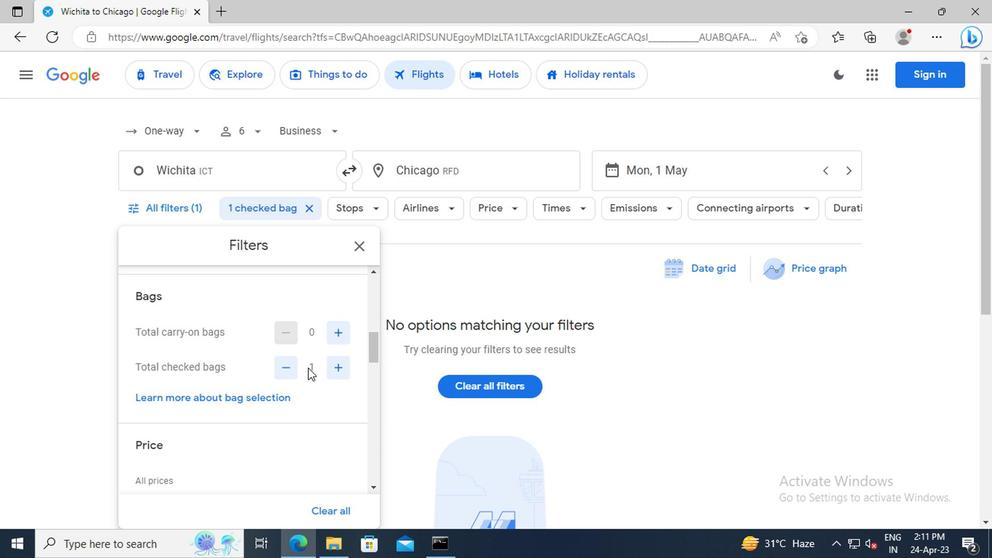 
Action: Mouse scrolled (305, 367) with delta (0, 0)
Screenshot: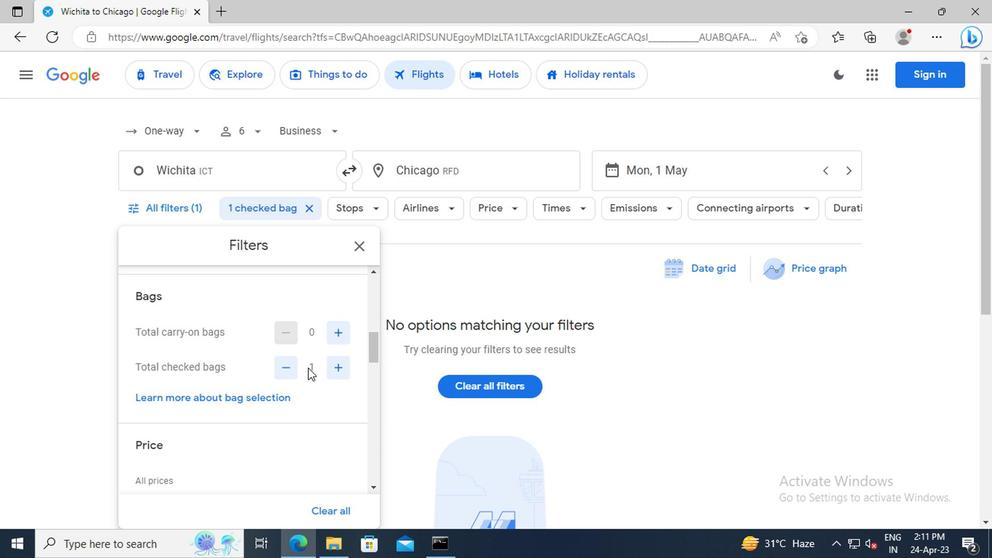 
Action: Mouse scrolled (305, 367) with delta (0, 0)
Screenshot: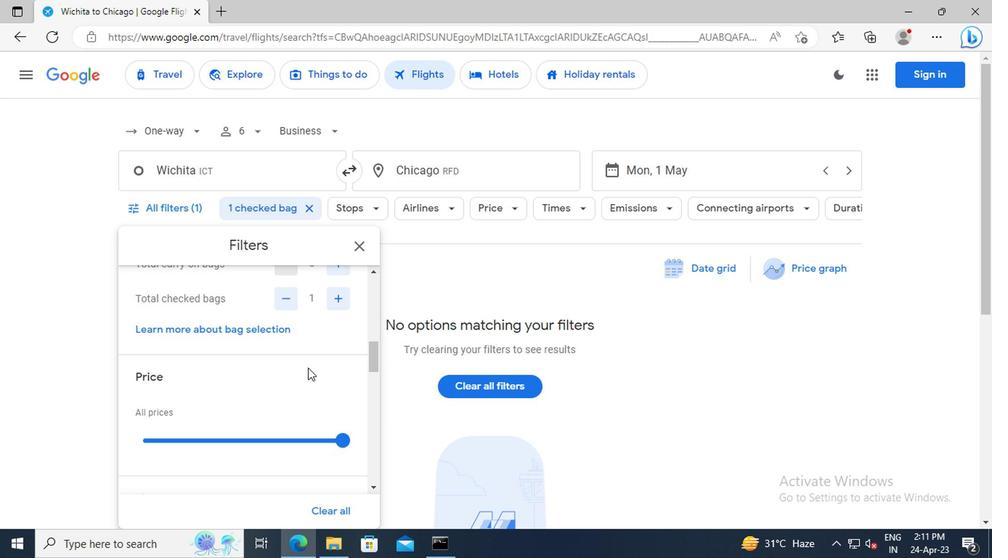 
Action: Mouse moved to (336, 409)
Screenshot: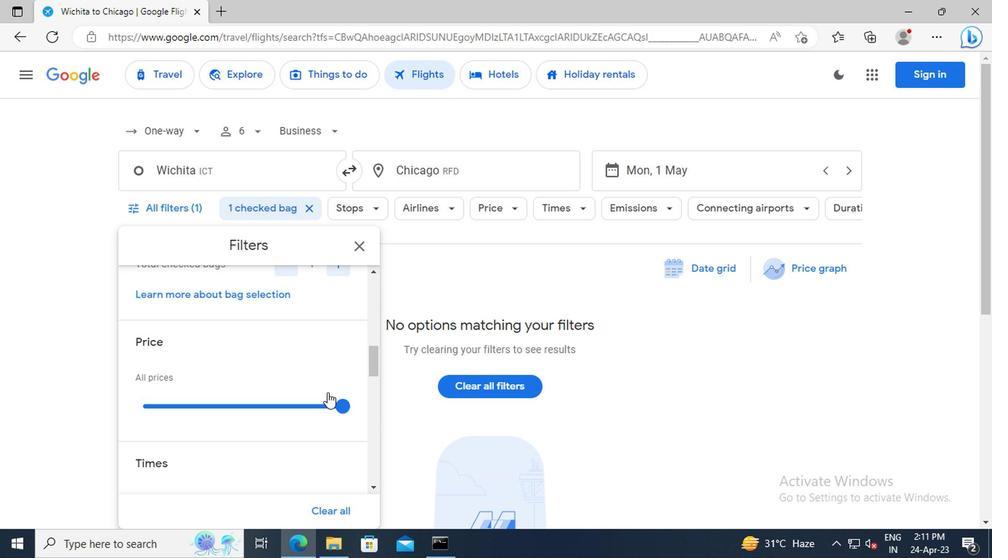 
Action: Mouse pressed left at (336, 409)
Screenshot: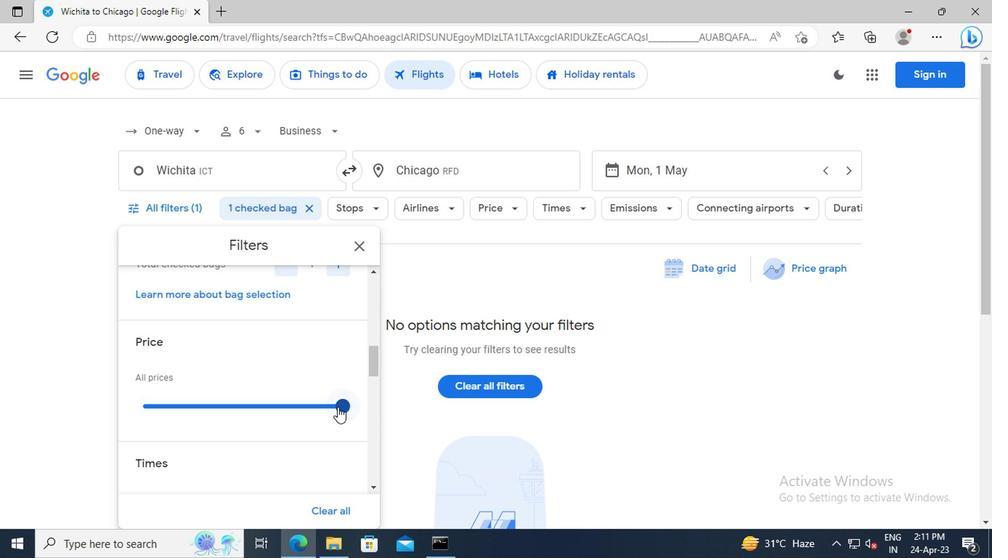 
Action: Mouse moved to (261, 385)
Screenshot: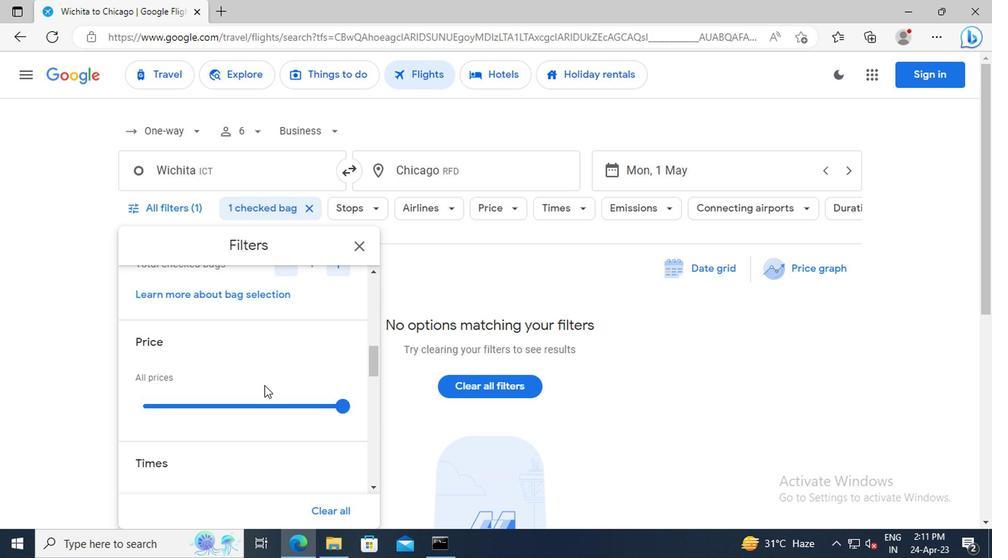 
Action: Mouse scrolled (261, 384) with delta (0, -1)
Screenshot: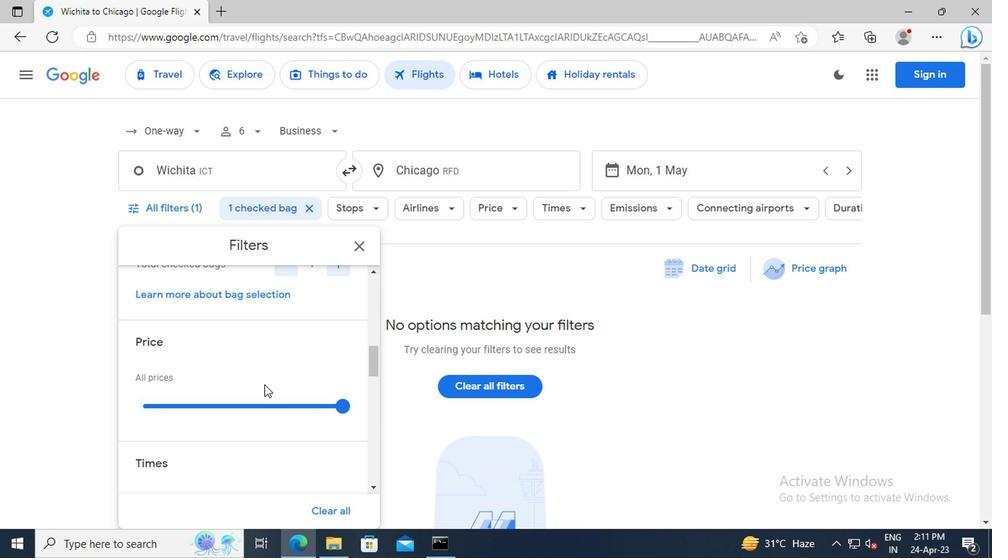 
Action: Mouse scrolled (261, 384) with delta (0, -1)
Screenshot: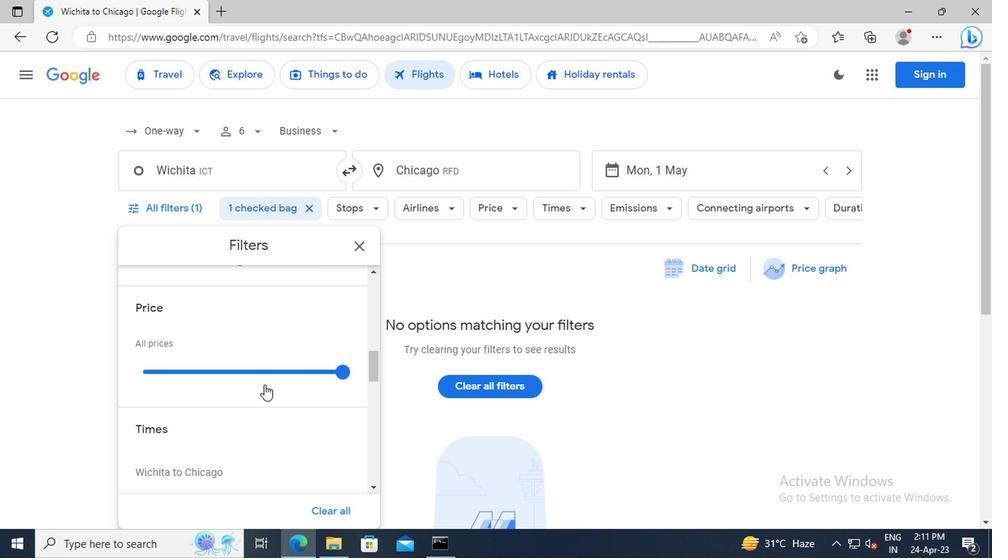 
Action: Mouse scrolled (261, 384) with delta (0, -1)
Screenshot: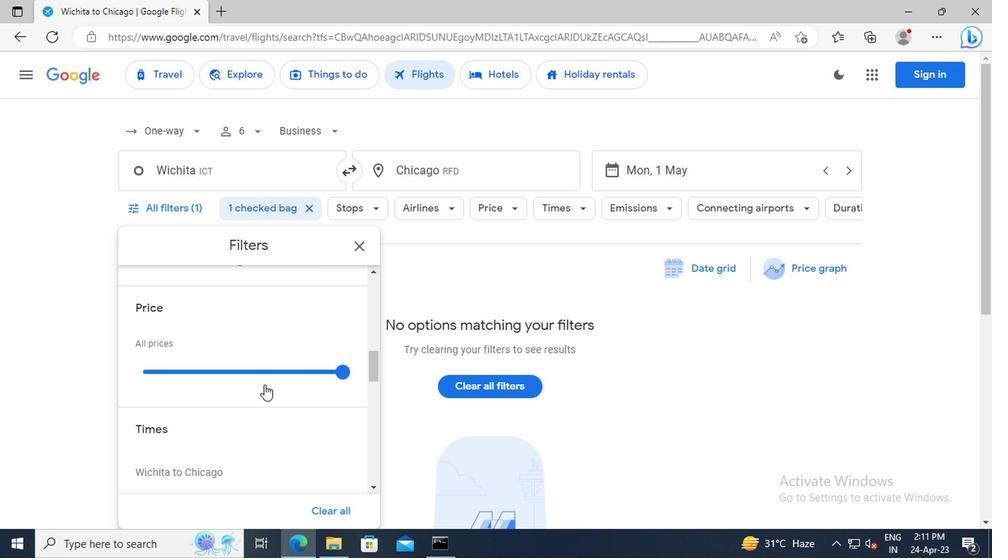
Action: Mouse moved to (262, 385)
Screenshot: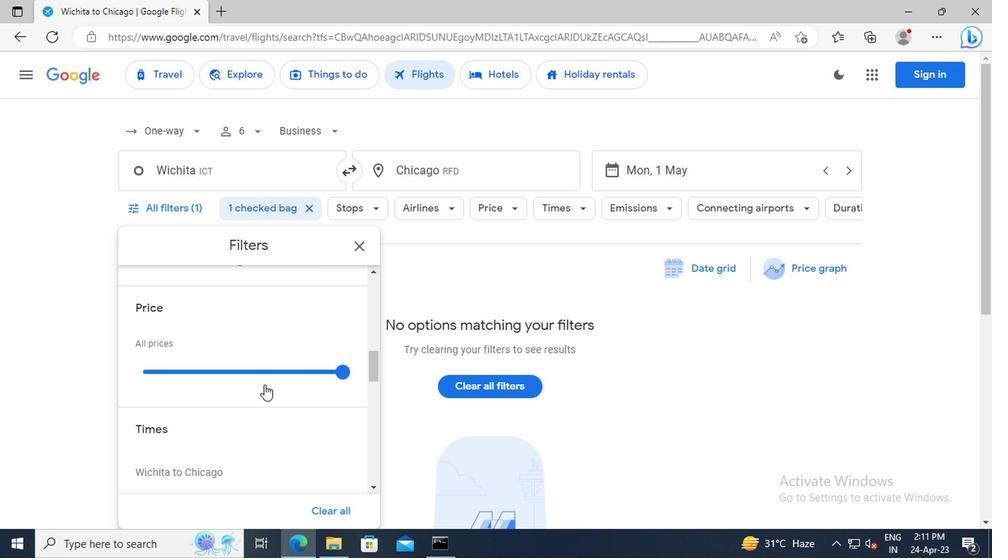 
Action: Mouse scrolled (262, 384) with delta (0, -1)
Screenshot: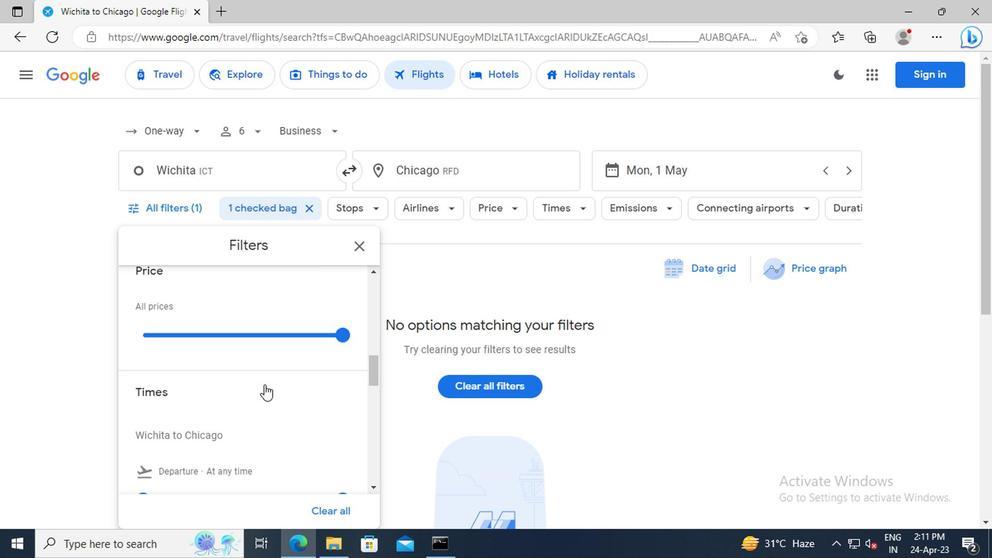 
Action: Mouse scrolled (262, 384) with delta (0, -1)
Screenshot: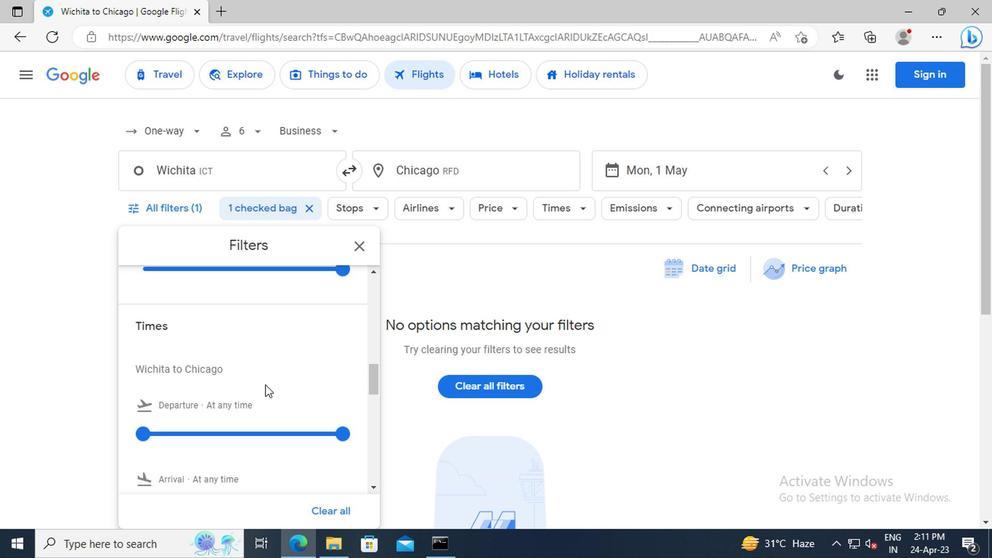 
Action: Mouse moved to (149, 398)
Screenshot: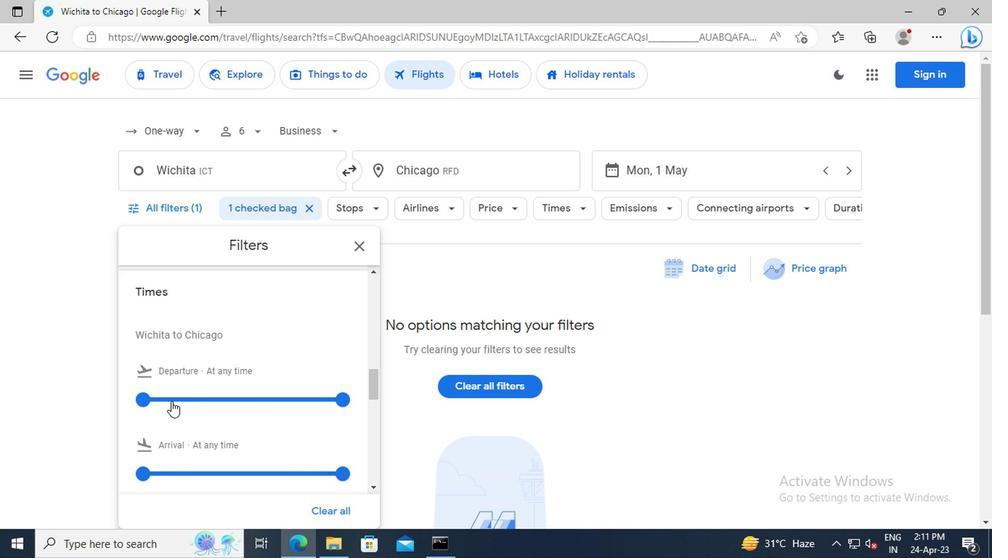 
Action: Mouse pressed left at (149, 398)
Screenshot: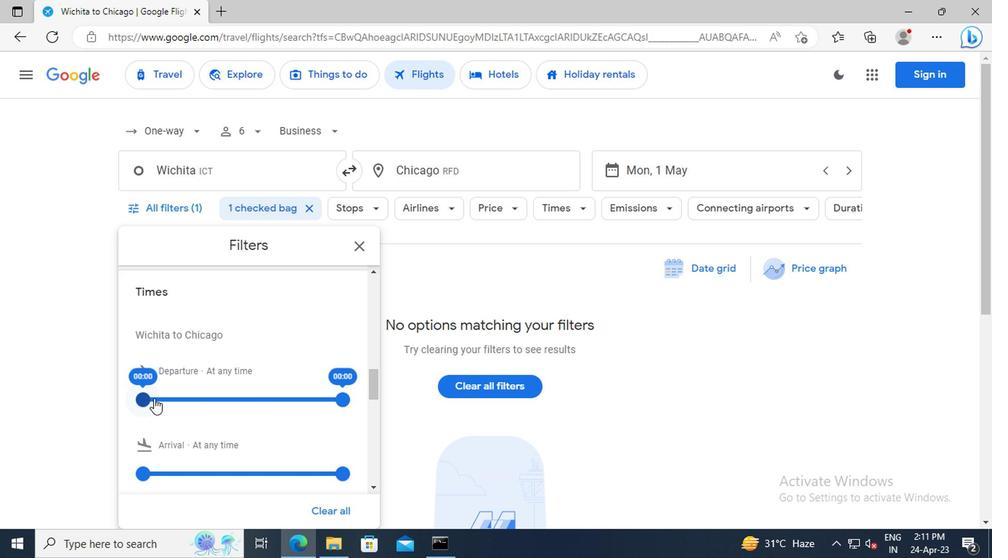 
Action: Mouse moved to (330, 405)
Screenshot: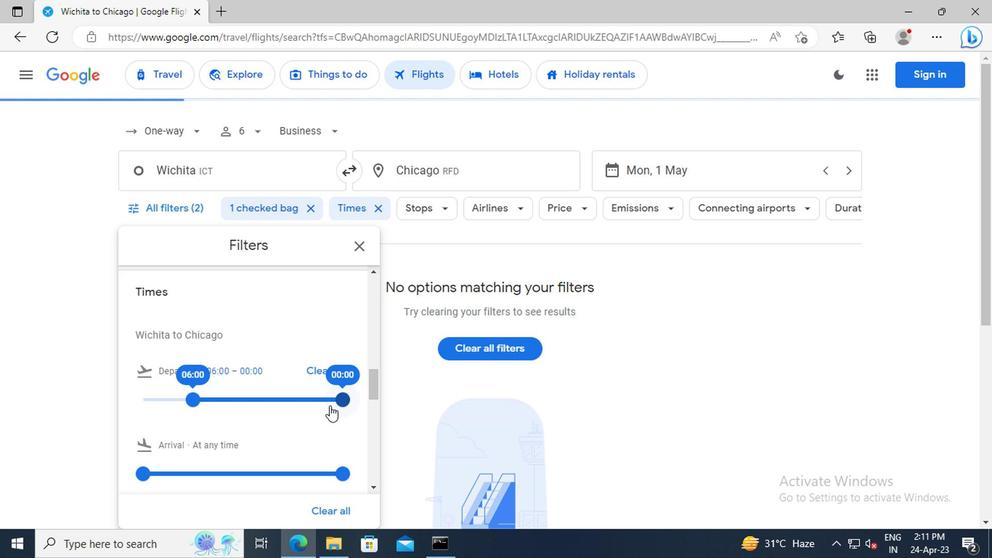 
Action: Mouse pressed left at (330, 405)
Screenshot: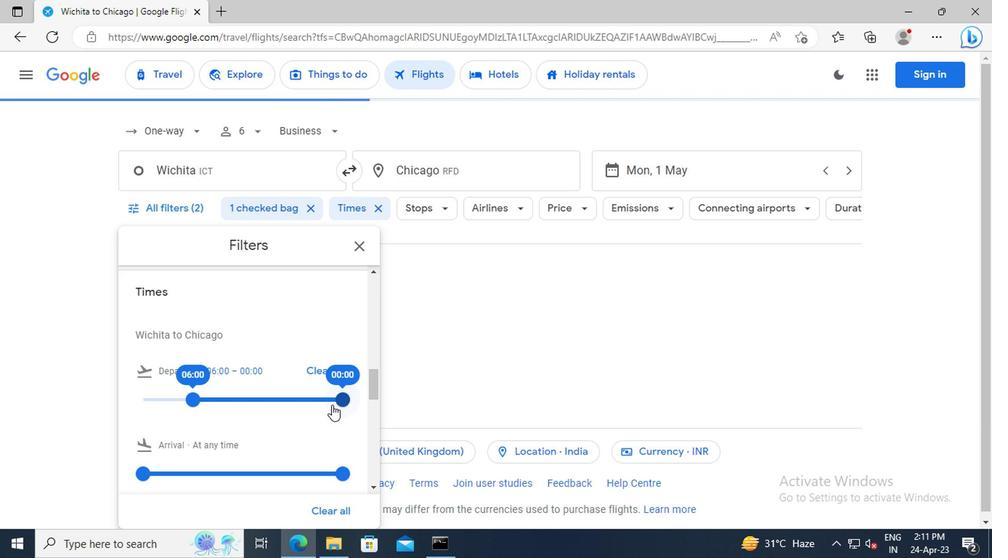 
Action: Mouse moved to (356, 251)
Screenshot: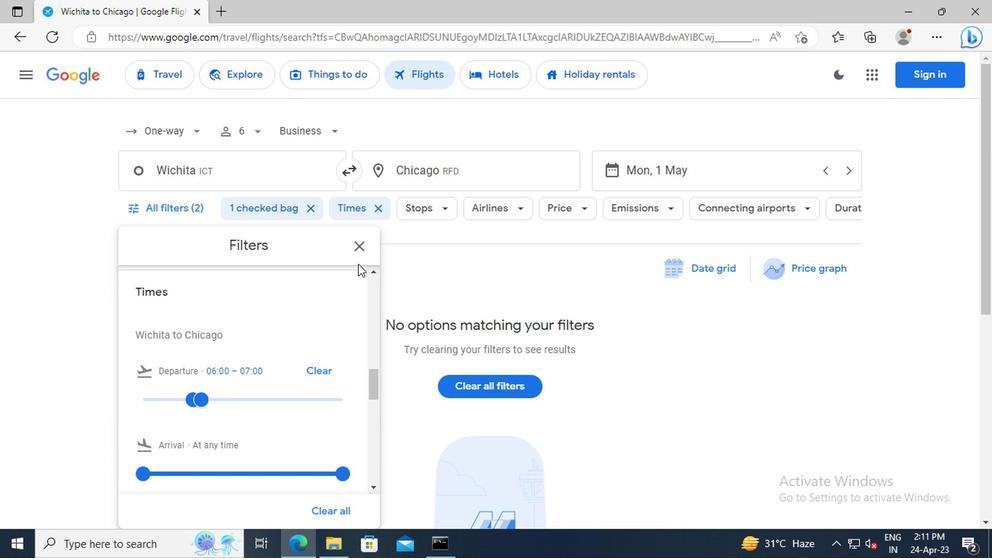 
Action: Mouse pressed left at (356, 251)
Screenshot: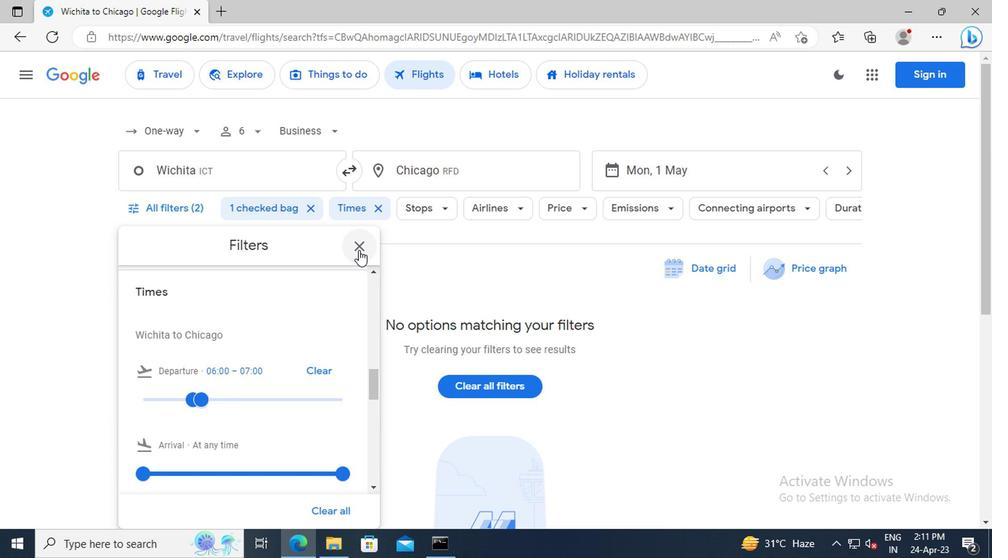 
Action: Mouse moved to (387, 363)
Screenshot: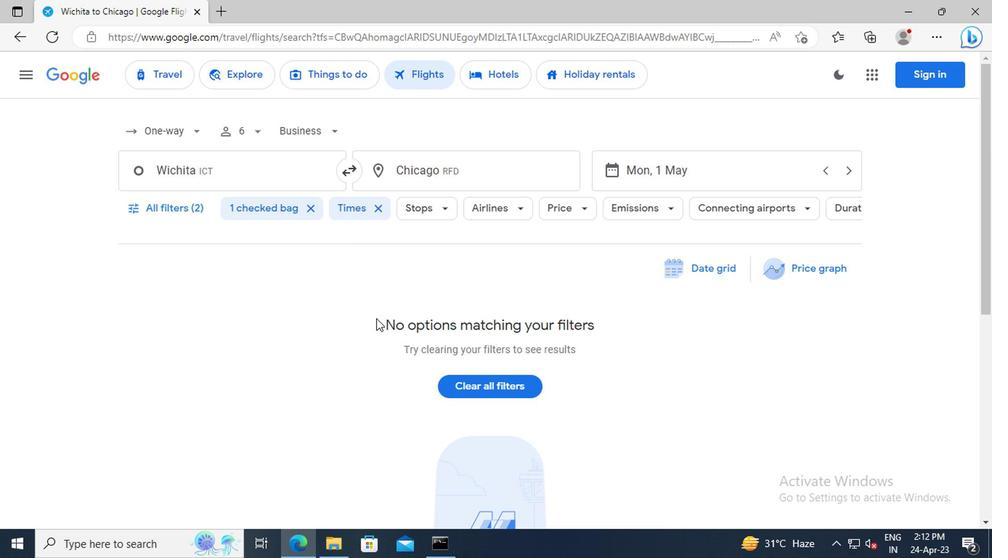 
